 Task: Verify if a file has been modified within the last 7 days and is not empty using an "AND" condition.
Action: Mouse moved to (490, 737)
Screenshot: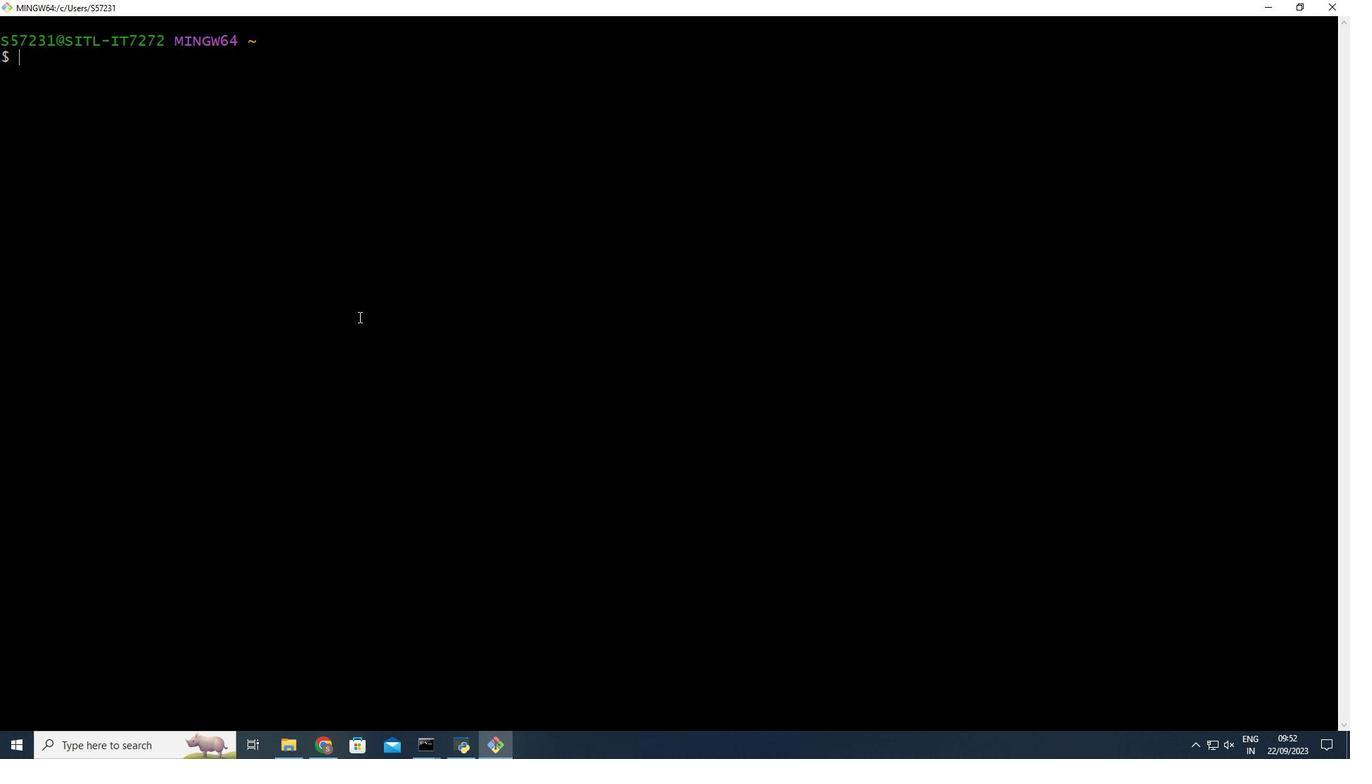 
Action: Mouse pressed left at (490, 737)
Screenshot: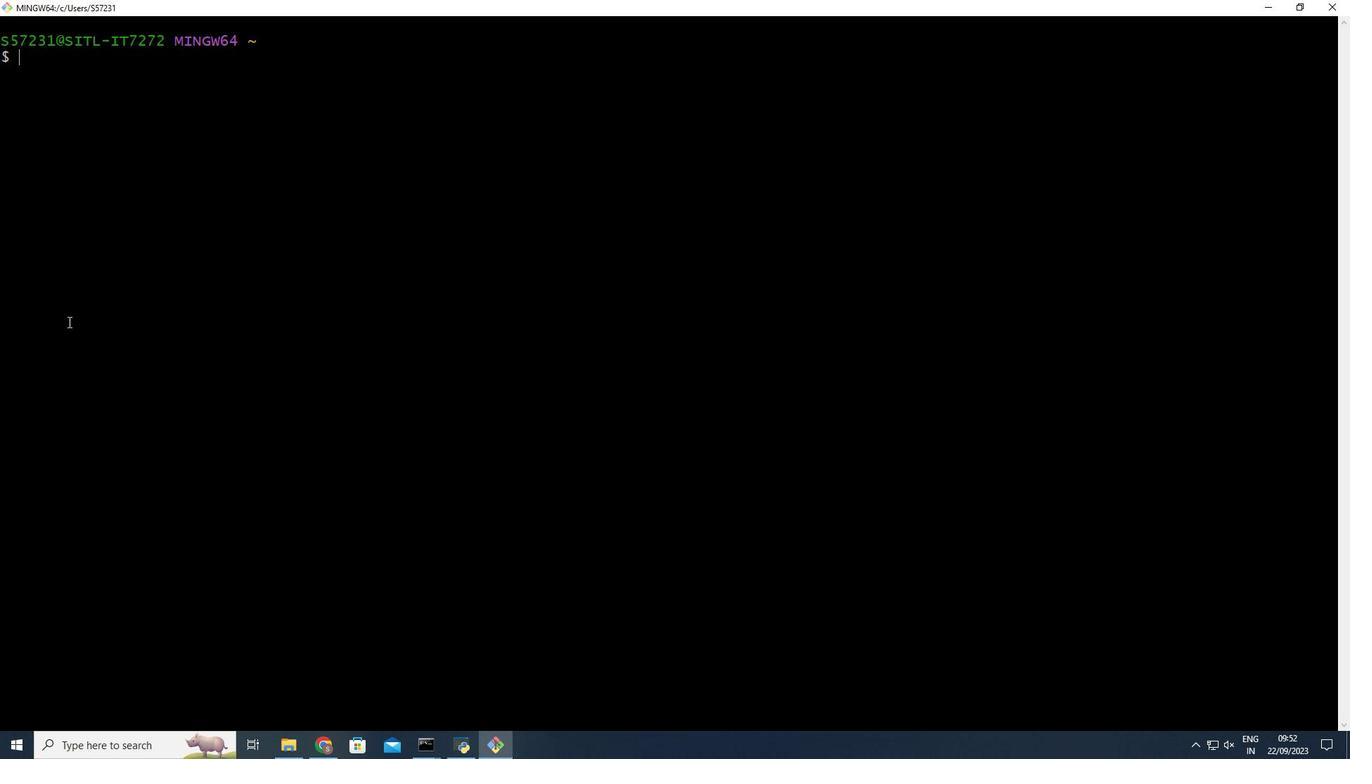 
Action: Mouse moved to (490, 737)
Screenshot: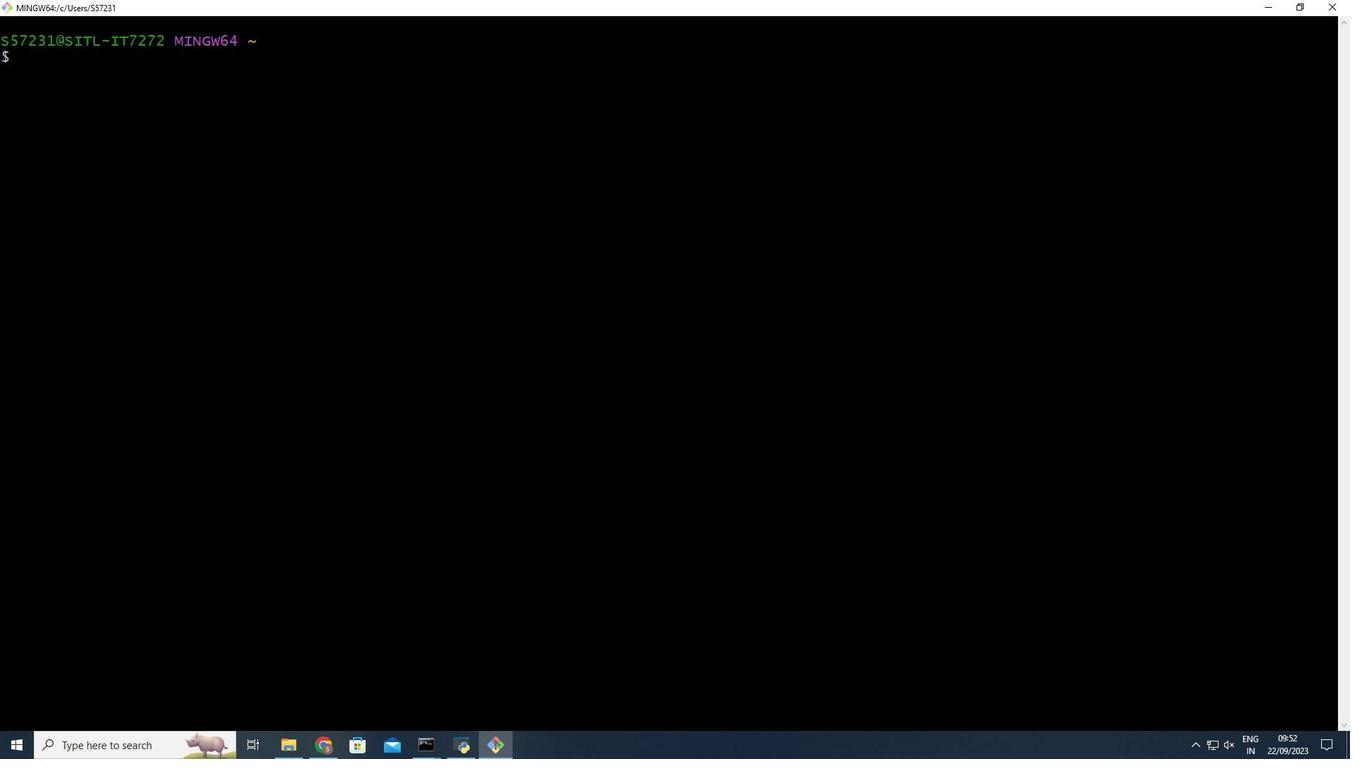 
Action: Key pressed mkdir<Key.space><Key.shift_r>_<Key.backspace>modified<Key.shift_r><Key.shift_r><Key.shift_r><Key.shift_r>_file<Key.shift_r><Key.shift_r><Key.shift_r>_check<Key.enter>cd<Key.space>modified<Key.shift_r><Key.shift_r><Key.shift_r><Key.shift_r>_file<Key.shift_r>_check<Key.enter>ls<Key.enter>touch<Key.backspace>h<Key.space>s<Key.backspace>text.txt<Key.enter>vi<Key.backspace>im<Key.space>text.txt<Key.enter>i<Key.shift_r>"<Key.shift_r><Key.shift_r><Key.shift_r><Key.backspace><Key.shift_r>Hello<Key.space>world<Key.shift_r>!<Key.esc><Key.shift_r>;<Key.shift_r><Key.shift_r>:wq<Key.shift_r>!<Key.enter>touch<Key.space>script.sh<Key.enter>ls<Key.enter>vim<Key.space>script.sh<Key.enter>i<Key.shift_r>#<Key.shift_r><Key.shift_r><Key.shift_r><Key.shift_r><Key.shift_r><Key.shift_r><Key.shift_r><Key.shift_r><Key.shift_r><Key.shift_r><Key.shift_r><Key.shift_r><Key.shift_r><Key.shift_r><Key.shift_r><Key.shift_r>!/bin/bash<Key.enter><Key.backspace><Key.enter><Key.shift_r>#<Key.space><Key.shift_r>Specify<Key.space>the<Key.space>file<Key.space>path<Key.enter><Key.backspace><Key.backspace>file<Key.shift_r>_path=<Key.shift_r>"/c/<Key.shift_r><Key.shift_r><Key.shift_r><Key.shift_r><Key.shift_r><Key.shift_r><Key.shift_r>Users/<Key.shift_r>S57231/modified<Key.shift_r>_file<Key.shift_r><Key.shift_r><Key.shift_r><Key.shift_r>)<Key.backspace><Key.shift_r>_check/tet<Key.backspace>xt.txt<Key.shift_r>"<Key.enter><Key.enter><Key.shift_r>#<Key.space><Key.shift_r>Check<Key.space>if<Key.space>the<Key.space>file<Key.space>exists<Key.enter><Key.backspace><Key.backspace>if<Key.space>[<Key.space>-f<Key.space><Key.shift_r>"<Key.shift_r>$file<Key.shift_r><Key.shift_r><Key.shift_r>_path<Key.shift_r>"<Key.space>];<Key.space>then<Key.enter><Key.shift_r>#<Key.space>get<Key.space>the<Key.space>last<Key.space>modification<Key.space>time<Key.space>of<Key.space>the<Key.space>file<Key.space>in<Key.space>seconds<Key.space>since<Key.space>the<Key.space>epoch<Key.enter><Key.backspace><Key.backspace>last<Key.shift_r>_modified=<Key.shift_r>$<Key.shift_r>(date<Key.space>-r<Key.space><Key.shift_r>"<Key.shift_r>$file<Key.shift_r><Key.shift_r>_path<Key.shift_r>"<Key.space>+<Key.shift_r>%s<Key.shift_r>)<Key.enter><Key.enter><Key.shift_r>#<Key.space>get<Key.space>the<Key.space>current<Key.space>time<Key.space>in<Key.space>seconds<Key.space>sine<Key.backspace>ce<Key.space>th<Key.space><Key.backspace>e<Key.space>epoch<Key.enter><Key.backspace><Key.backspace>
Screenshot: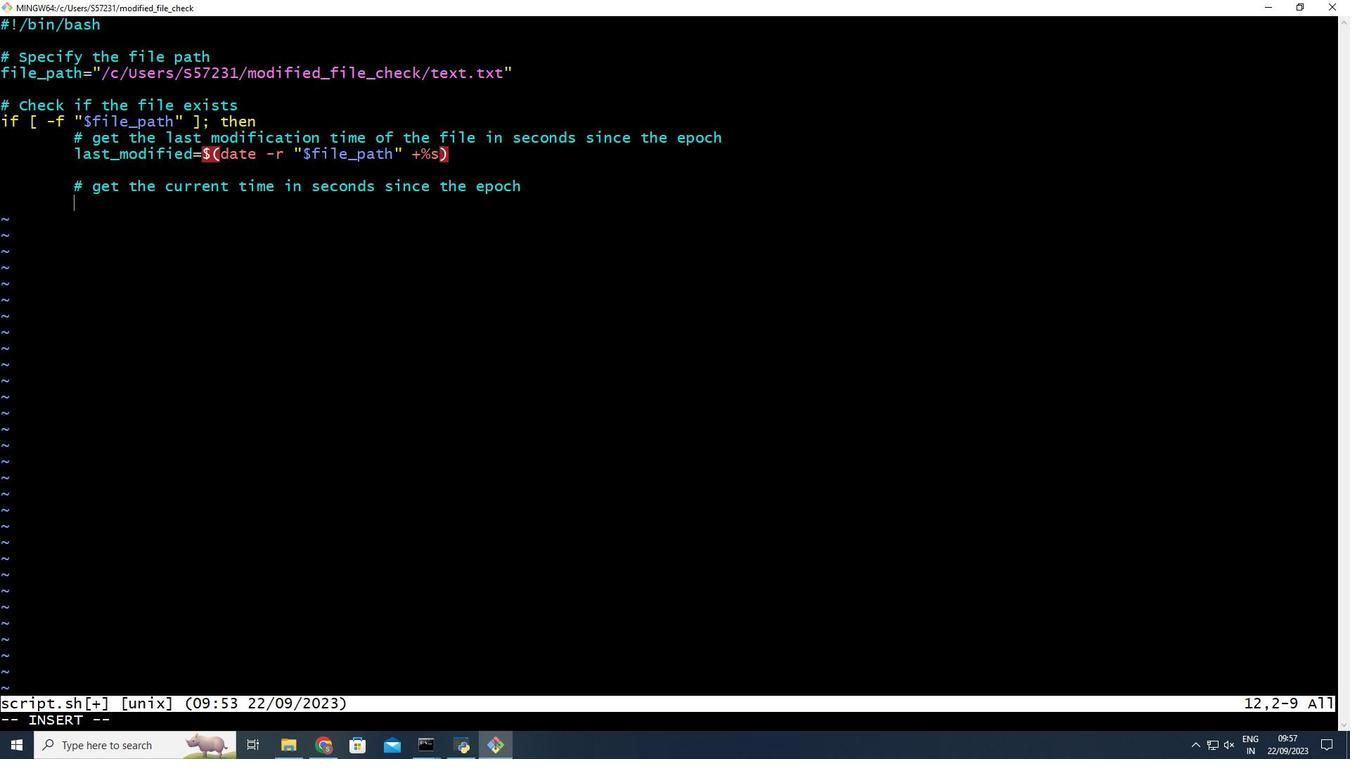 
Action: Mouse scrolled (490, 737) with delta (0, 0)
Screenshot: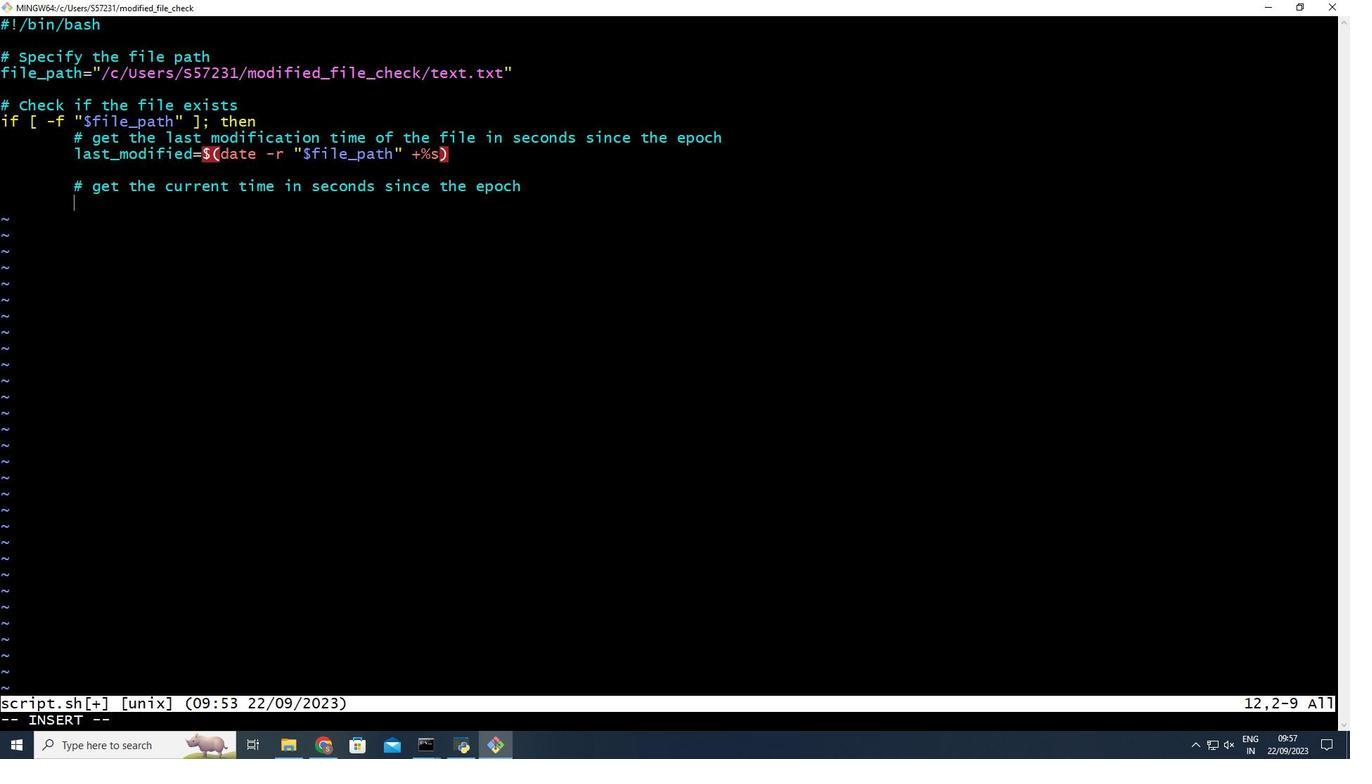 
Action: Mouse scrolled (490, 737) with delta (0, 0)
Screenshot: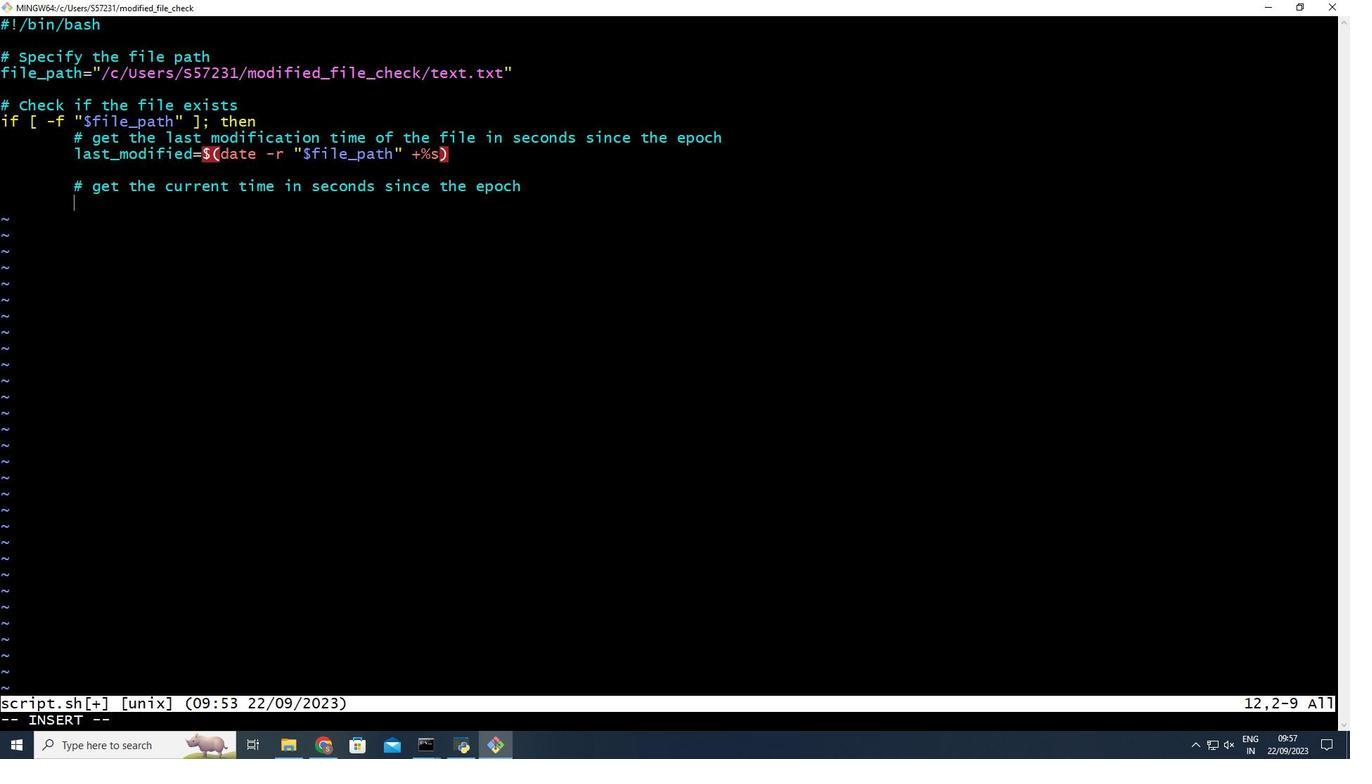 
Action: Mouse scrolled (490, 737) with delta (0, 0)
Screenshot: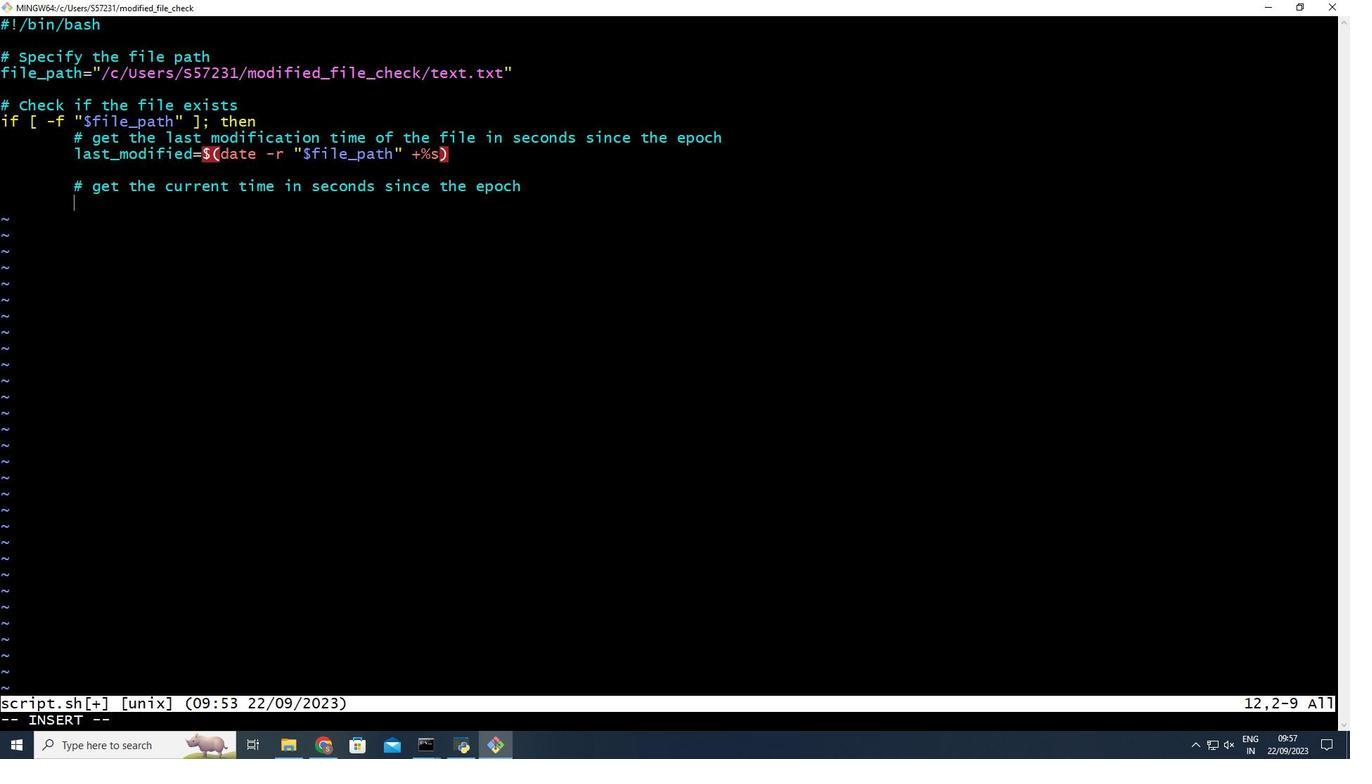 
Action: Mouse scrolled (490, 737) with delta (0, 0)
Screenshot: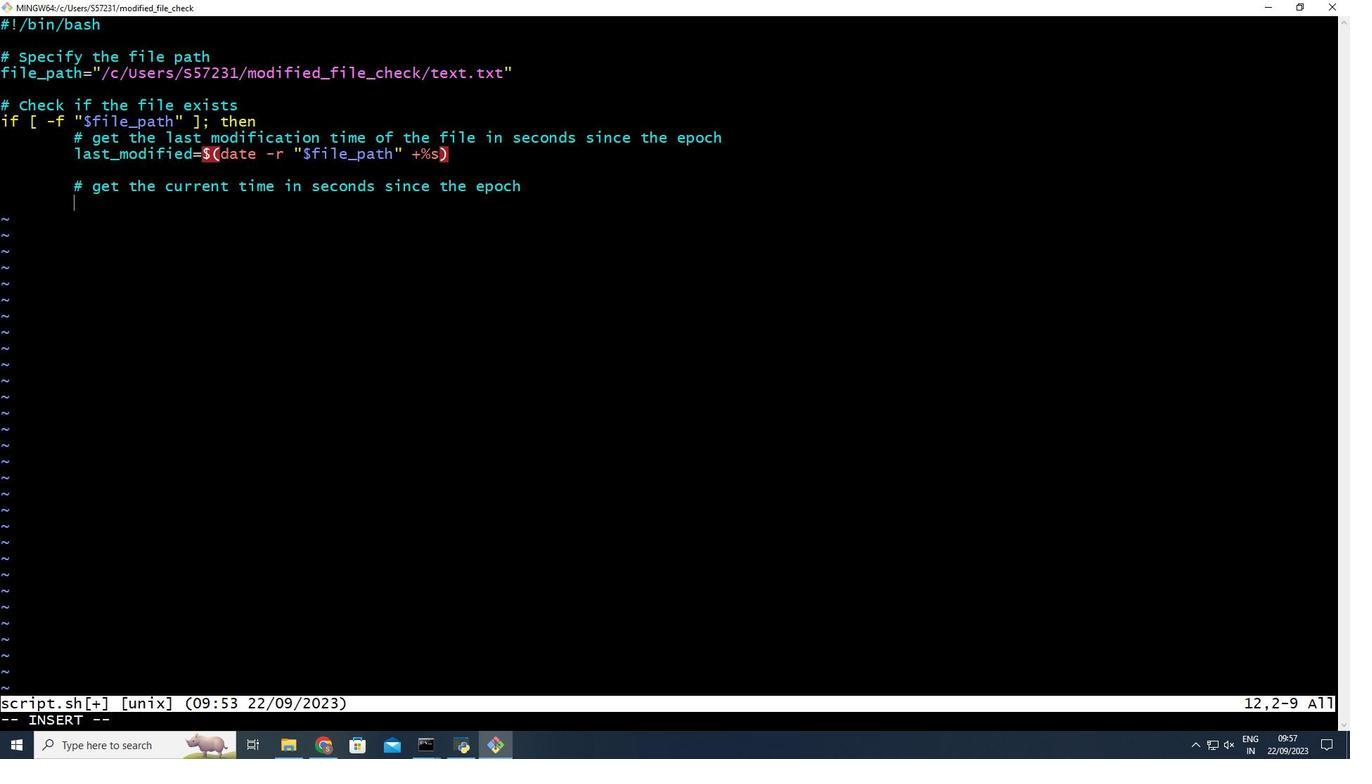 
Action: Key pressed current<Key.shift_r>_time=<Key.shift_r>$<Key.shift_r>(date<Key.space>+<Key.shift_r>%s<Key.shift_r>)<Key.enter><Key.enter><Key.shift_r>#<Key.space>calculate<Key.space>the<Key.space>time<Key.space>difference<Key.space>in<Key.space>second<Key.enter><Key.backspace>s<Key.backspace><Key.backspace><Key.backspace>s<Key.backspace><Key.backspace><Key.backspace>s<Key.backspace>ds<Key.enter><Key.backspace><Key.backspace>time<Key.shift_r><Key.shift_r><Key.shift_r>_diff=<Key.shift_r>$<Key.shift_r><Key.shift_r><Key.shift_r>((current<Key.shift_r><Key.shift_r><Key.shift_r>_time<Key.space>-<Key.space>last-<Key.backspace><Key.shift_r>_modified<Key.shift_r>)<Key.shift_r>)<Key.enter><Key.enter><Key.shift_r>#<Key.space>dei<Key.backspace>fie<Key.space>the<Key.space>maximum<Key.space>allowed<Key.space>age<Key.space>in<Key.space>seconds<Key.space><Key.shift_r>(7<Key.space>days<Key.shift_r>)<Key.enter><Key.backspace><Key.backspace>max<Key.shift_r><Key.shift_r>_age=<Key.shift_r><Key.shift_r><Key.shift_r><Key.shift_r><Key.shift_r><Key.shift_r><Key.shift_r><Key.shift_r><Key.shift_r><Key.shift_r><Key.shift_r><Key.shift_r><Key.shift_r><Key.shift_r><Key.shift_r><Key.shift_r>$<Key.shift_r>((7<Key.space><Key.shift_r>*<Key.space>24<Key.shift_r><Key.shift_r><Key.shift_r><Key.shift_r><Key.shift_r><Key.shift_r><Key.shift_r><Key.shift_r><Key.space><Key.shift_r>*<Key.space>69<Key.space><Key.shift_r>*<Key.backspace><Key.backspace><Key.backspace>0<Key.space><Key.shift_r>*<Key.space>69<Key.backspace>0<Key.shift_r>)<Key.shift_r>)<Key.space>3<Key.backspace><Key.shift_r>#<Key.space>7days<Key.shift_r>*24h<Key.backspace><Key.space>hous/day<Key.space><Key.backspace><Key.shift_r>*
Screenshot: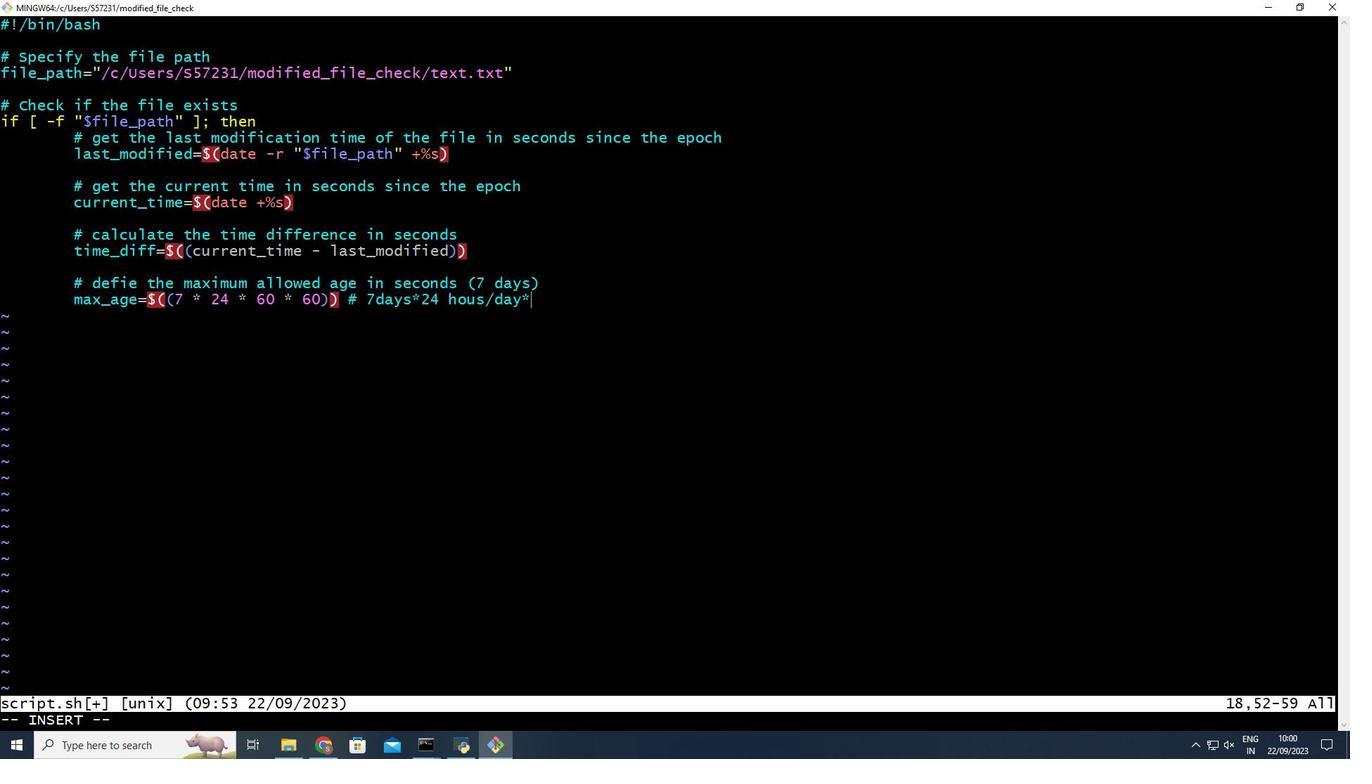 
Action: Mouse moved to (490, 737)
Screenshot: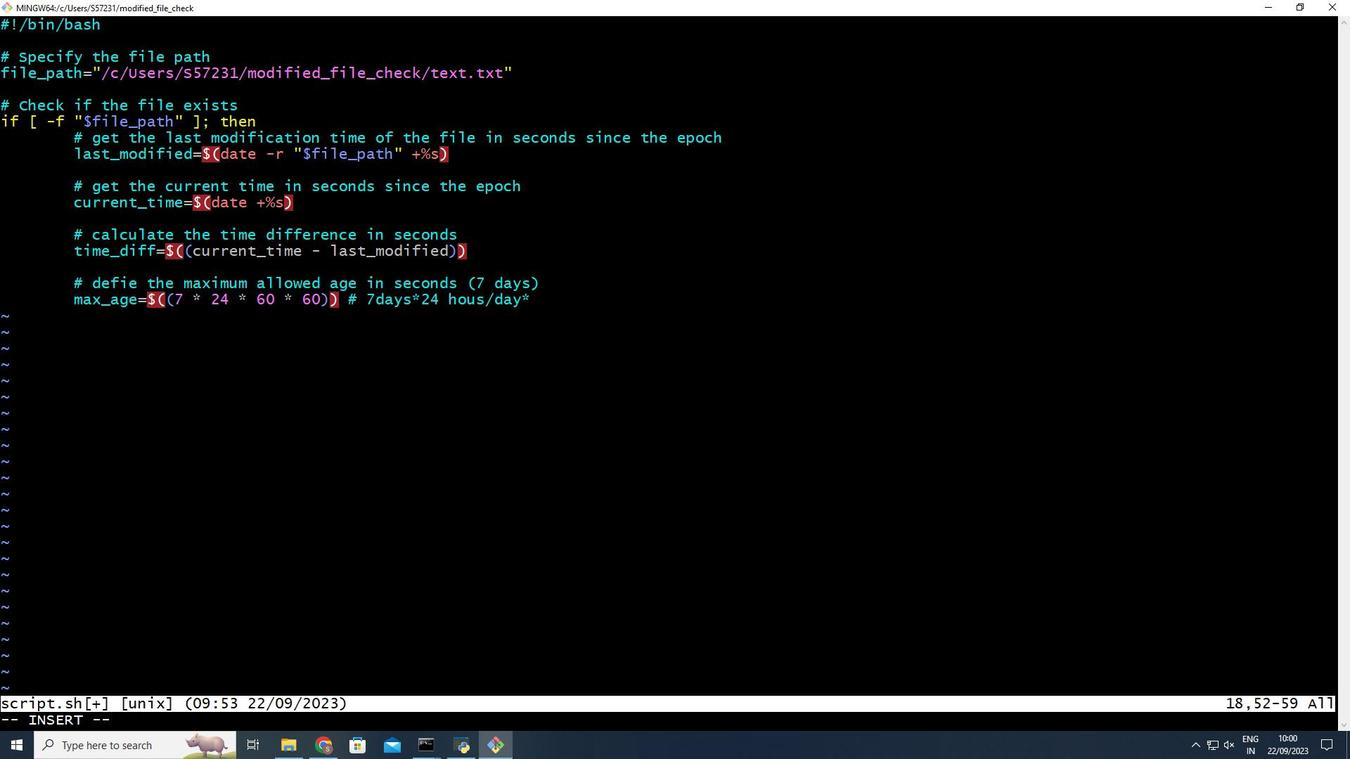 
Action: Key pressed 60<Key.space>minutes/hour<Key.space><Key.backspace><Key.shift_r><Key.shift_r><Key.shift_r><Key.shift_r><Key.shift_r><Key.shift_r><Key.shift_r><Key.shift_r>*
Screenshot: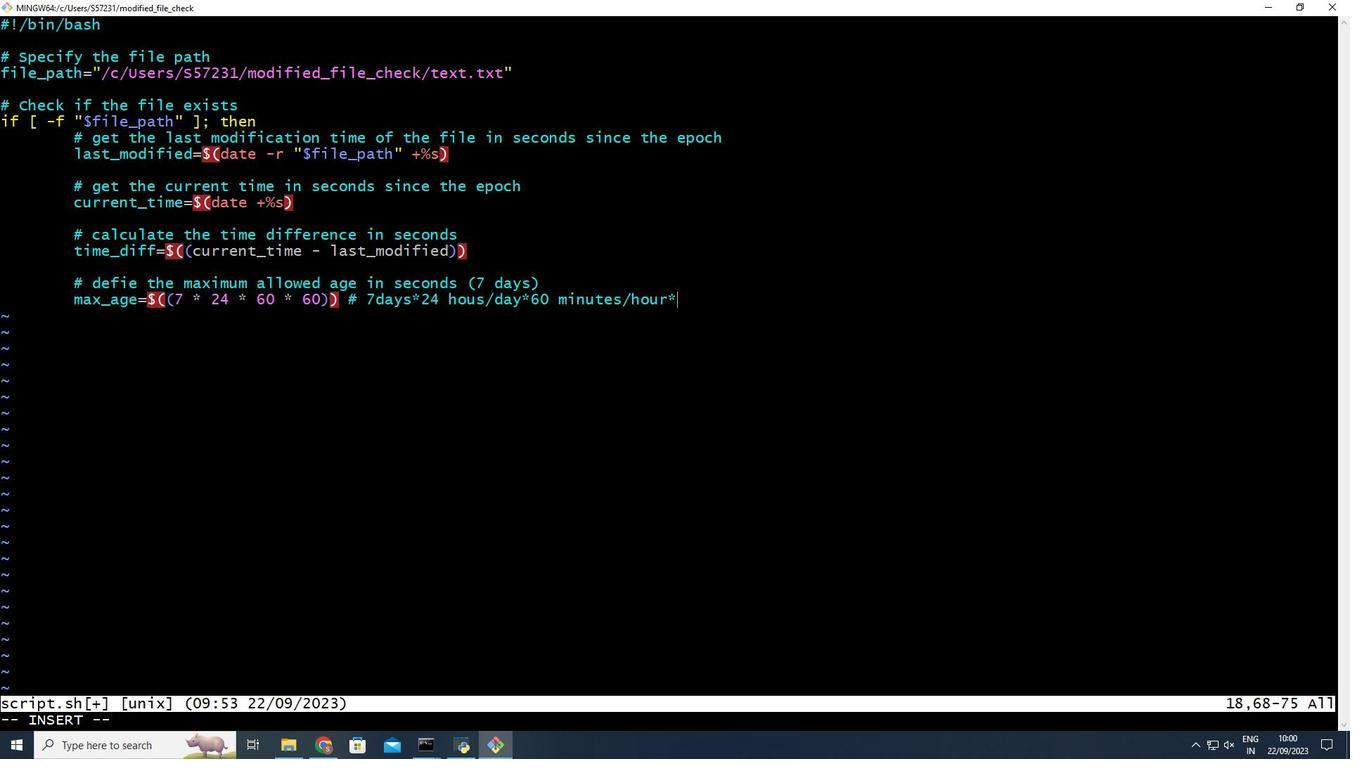 
Action: Mouse moved to (490, 737)
Screenshot: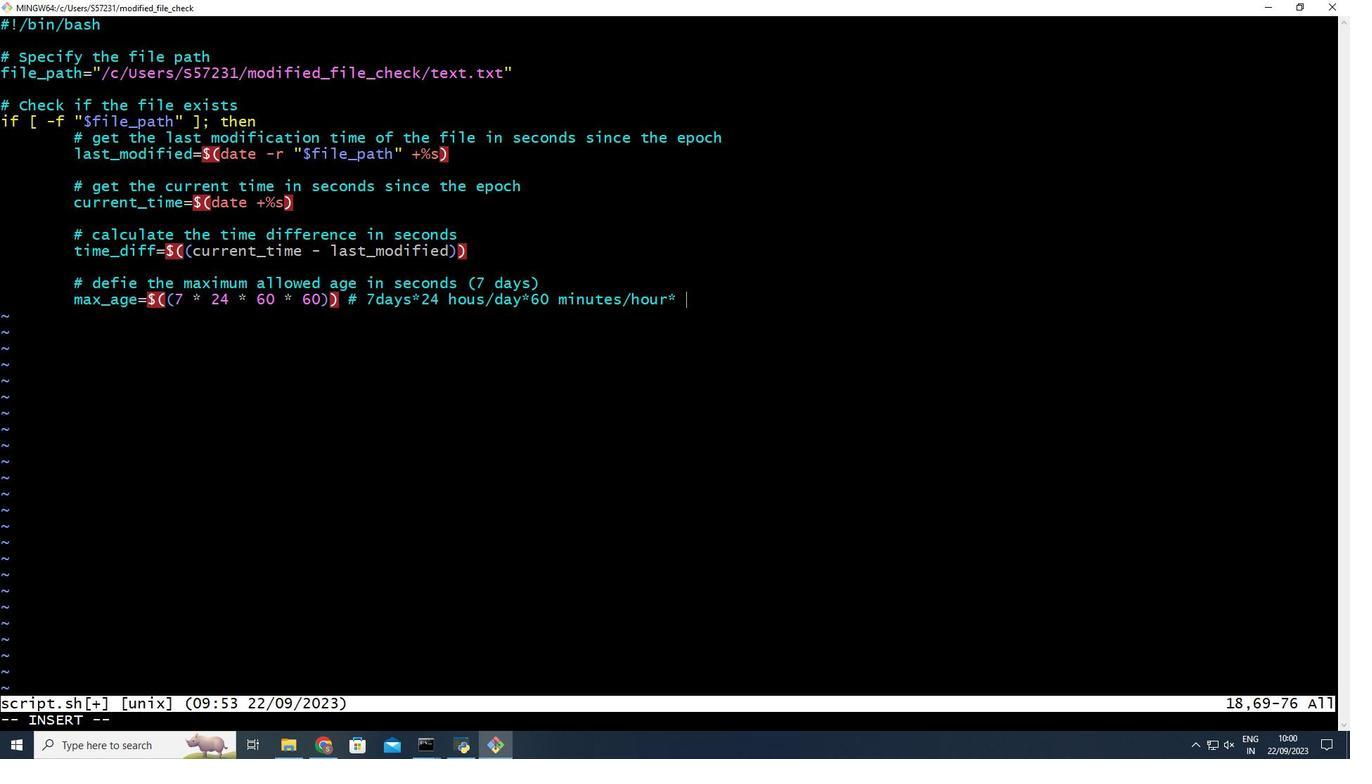 
Action: Key pressed <Key.space>
Screenshot: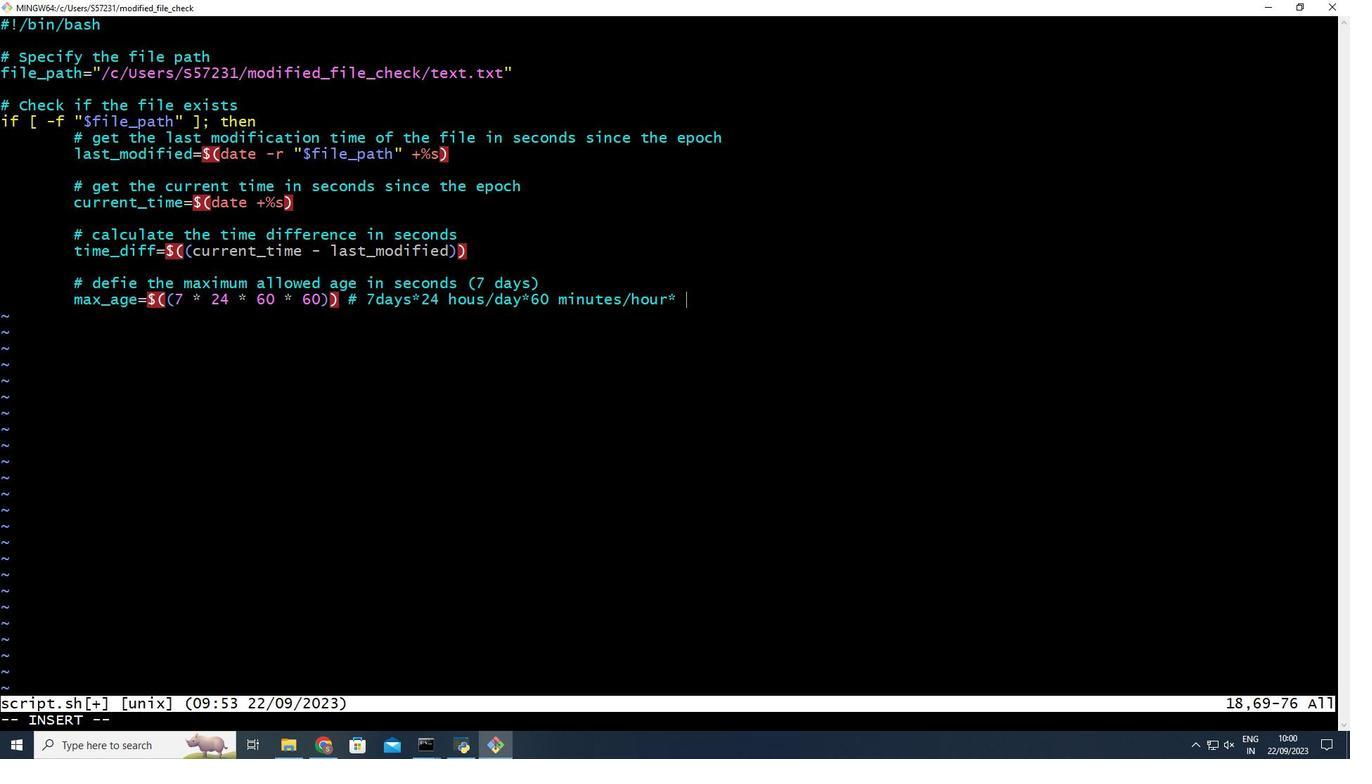 
Action: Mouse moved to (490, 737)
Screenshot: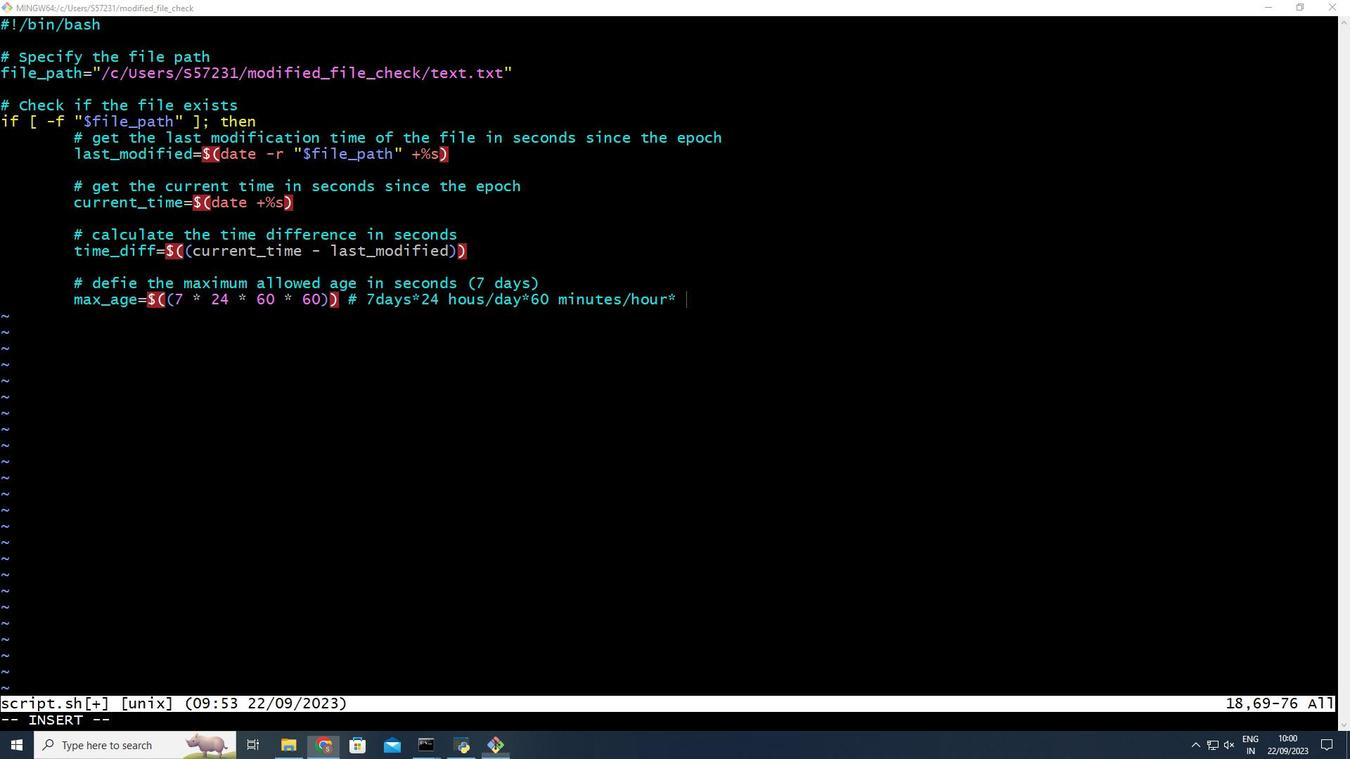 
Action: Mouse pressed left at (490, 737)
Screenshot: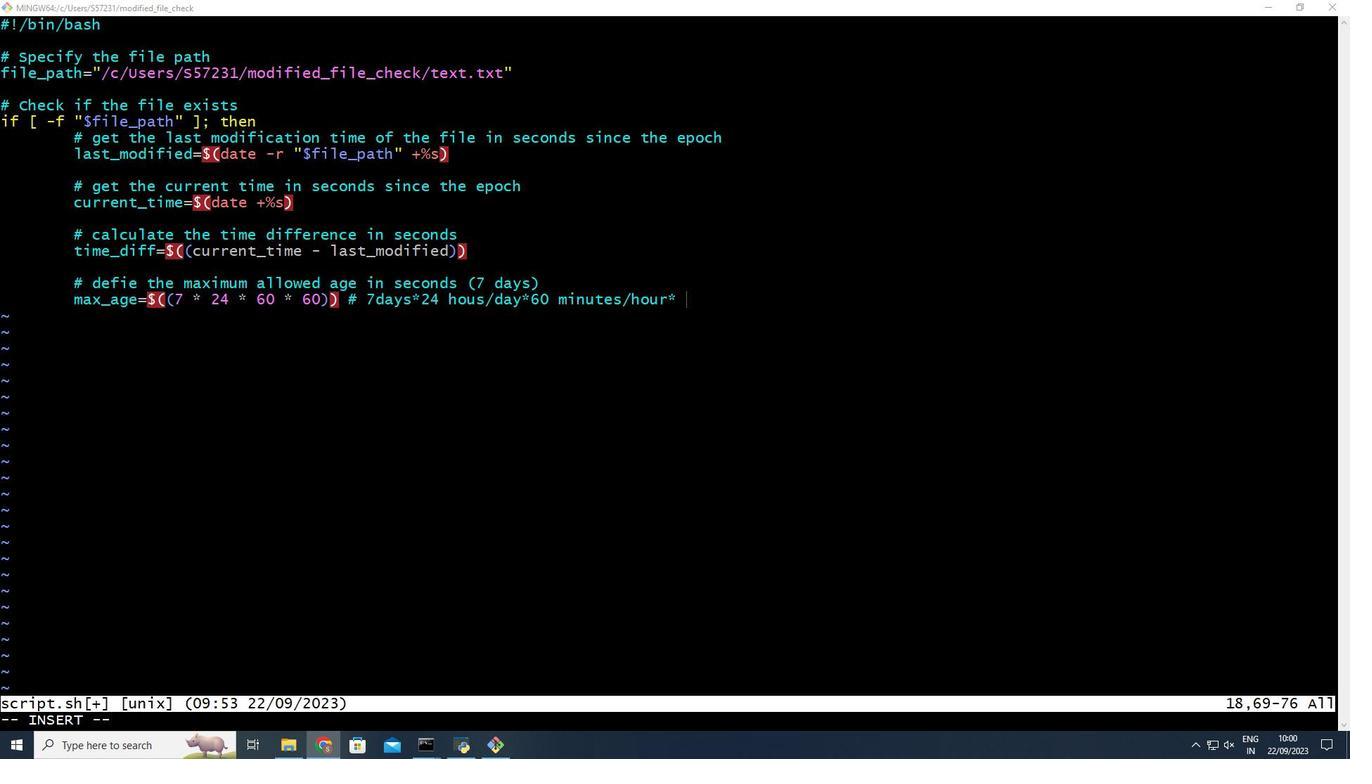 
Action: Mouse moved to (490, 737)
Screenshot: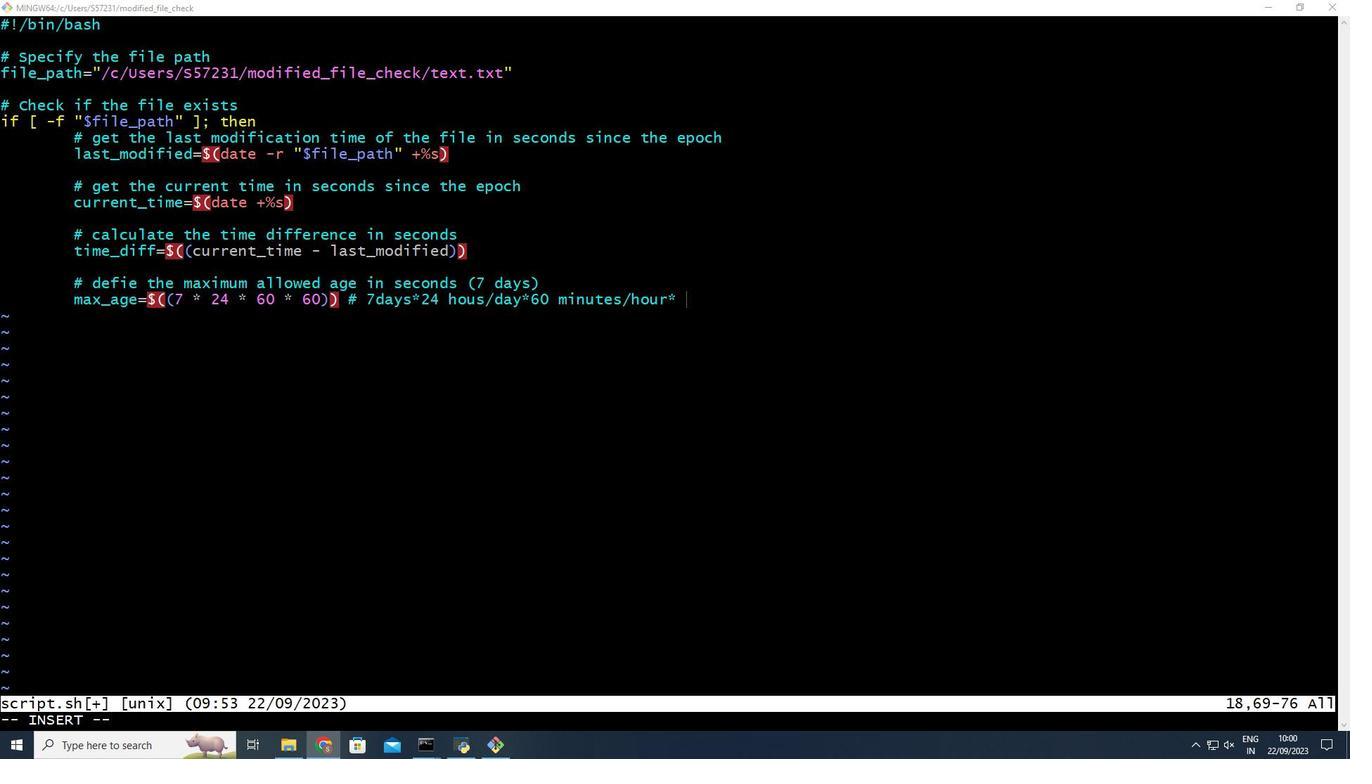 
Action: Mouse pressed left at (490, 737)
Screenshot: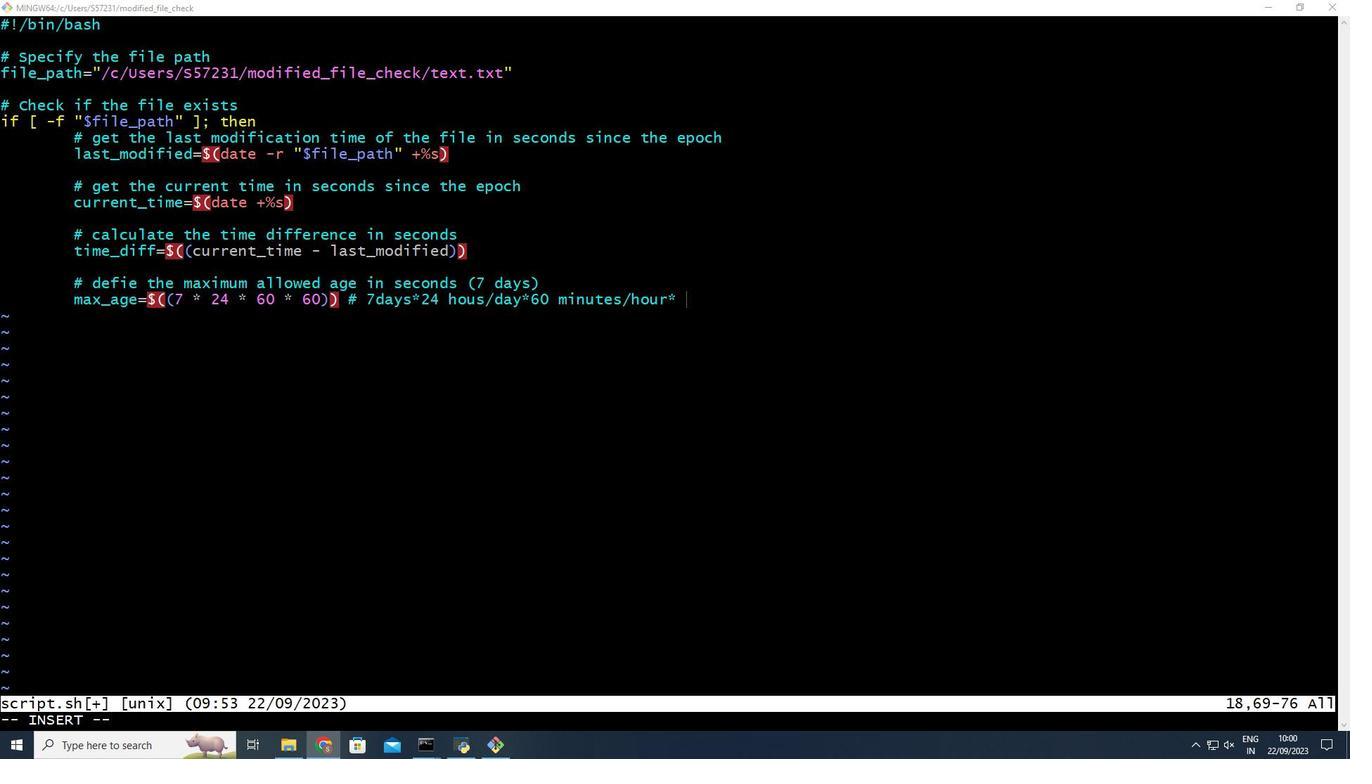 
Action: Mouse moved to (490, 737)
Screenshot: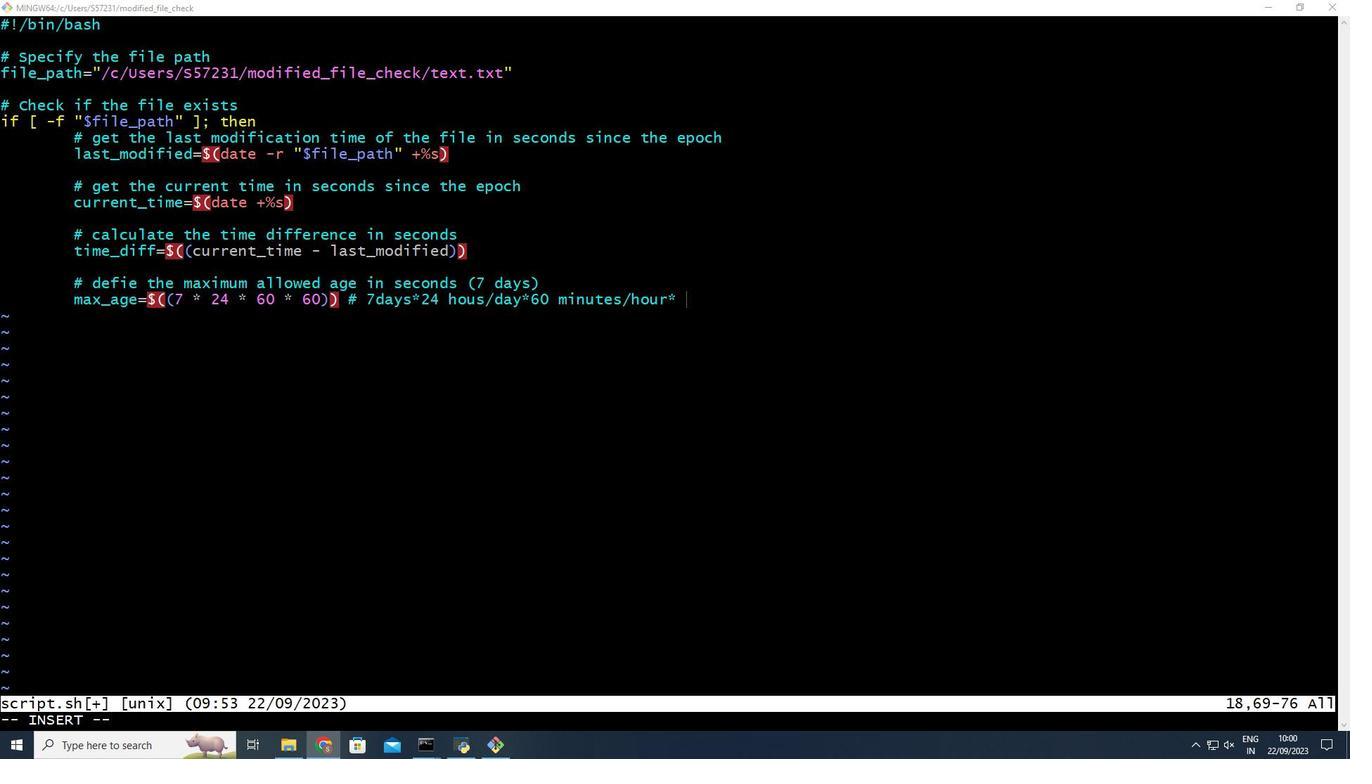 
Action: Mouse pressed left at (490, 737)
Screenshot: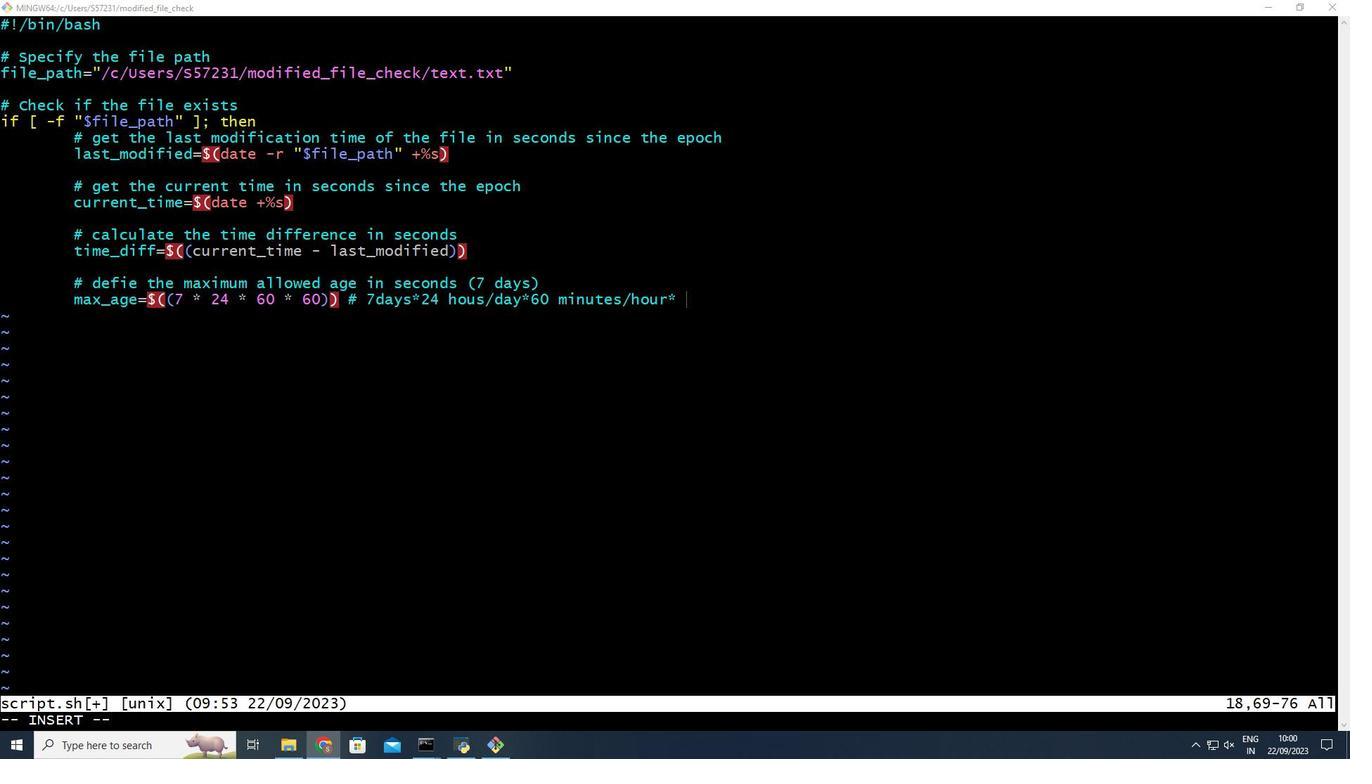 
Action: Mouse moved to (490, 737)
Screenshot: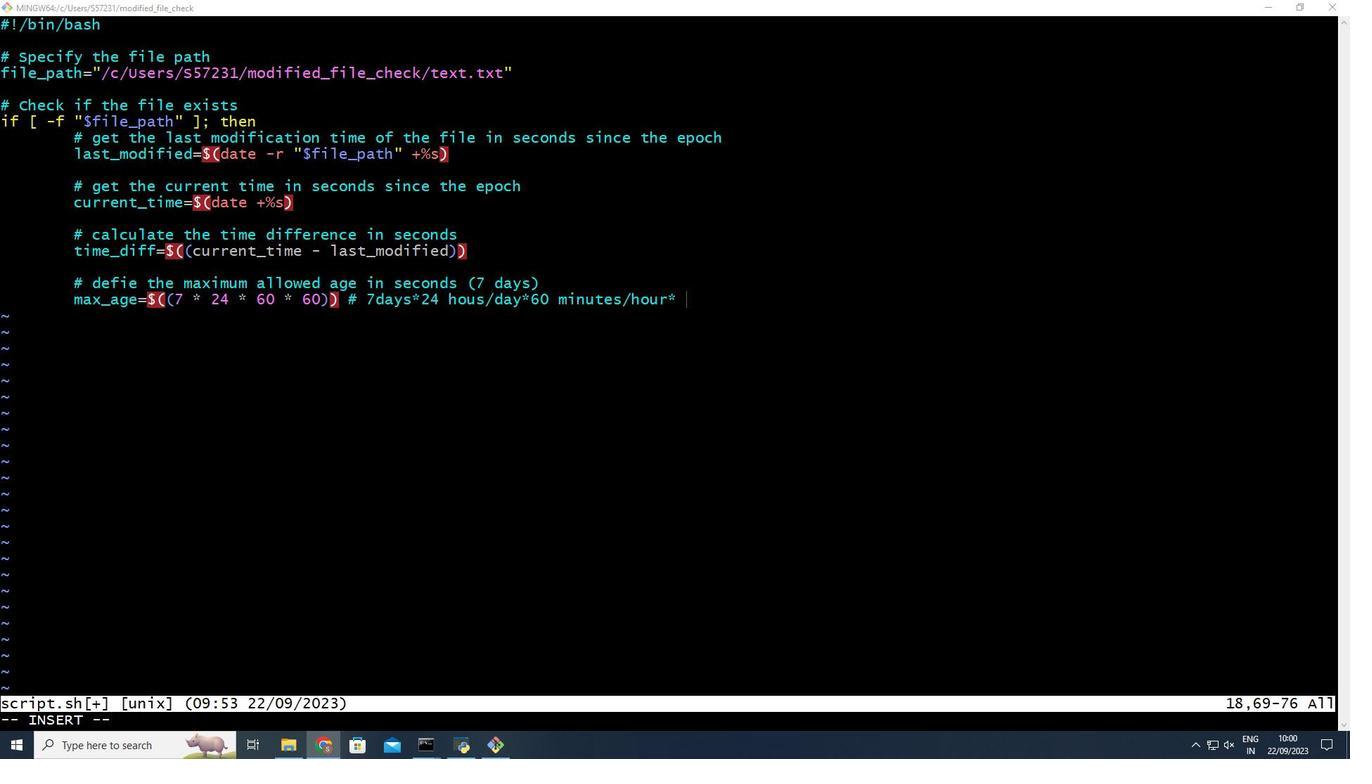 
Action: Mouse scrolled (490, 737) with delta (0, 0)
Screenshot: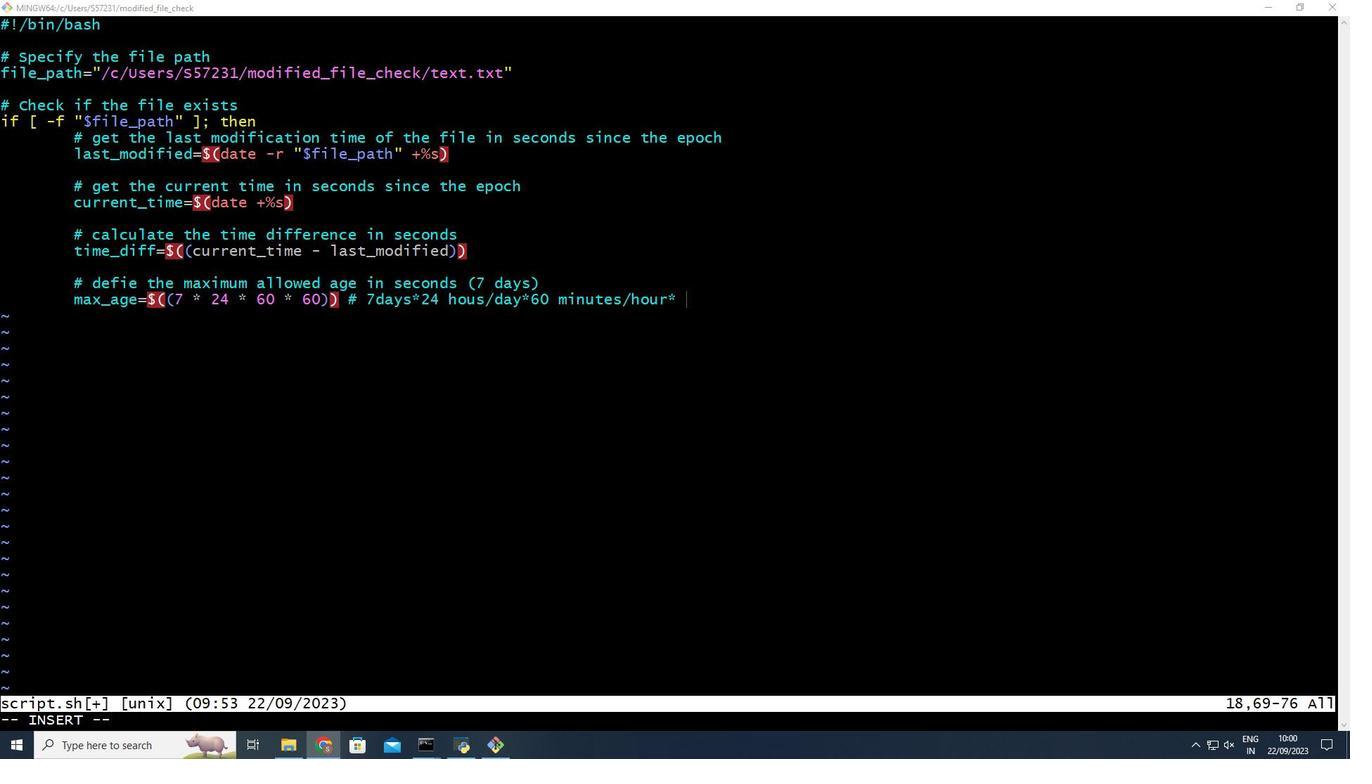
Action: Mouse moved to (490, 737)
Screenshot: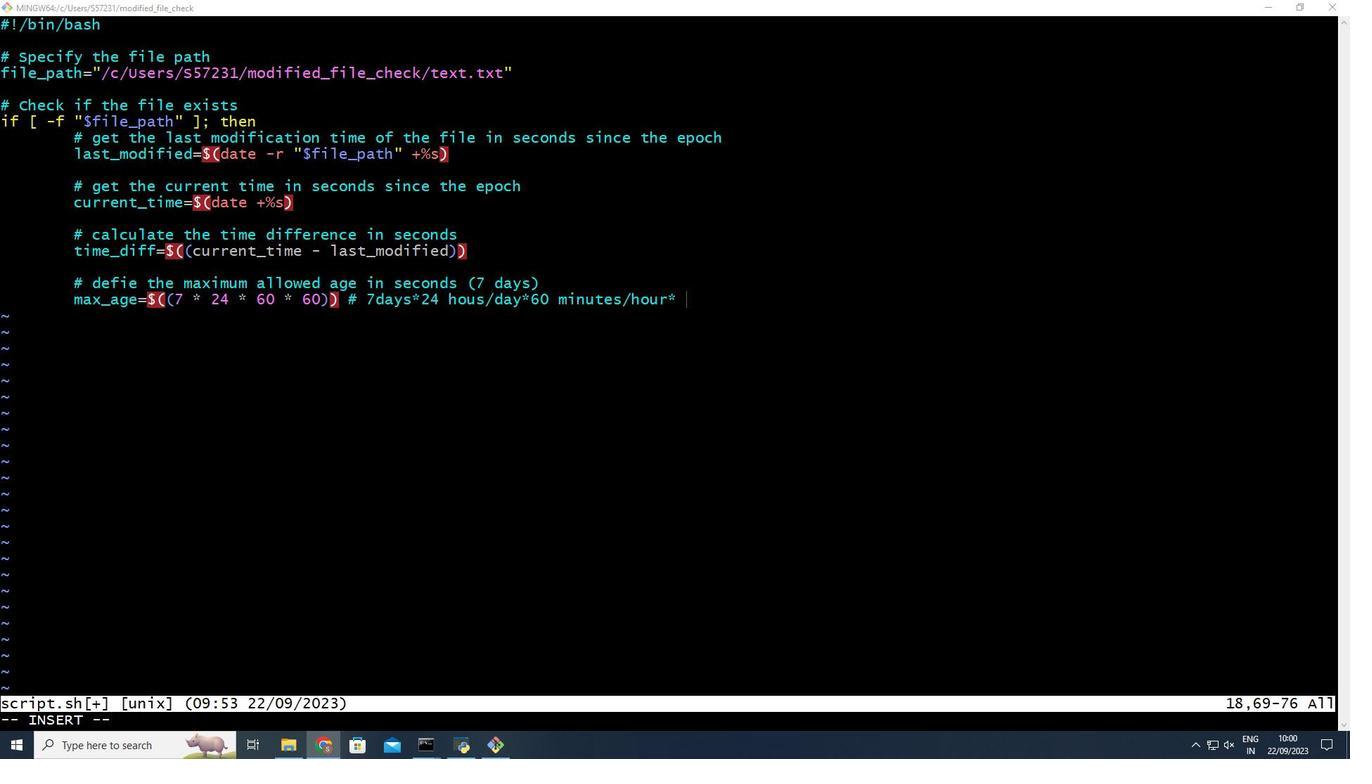 
Action: Mouse scrolled (490, 737) with delta (0, 0)
Screenshot: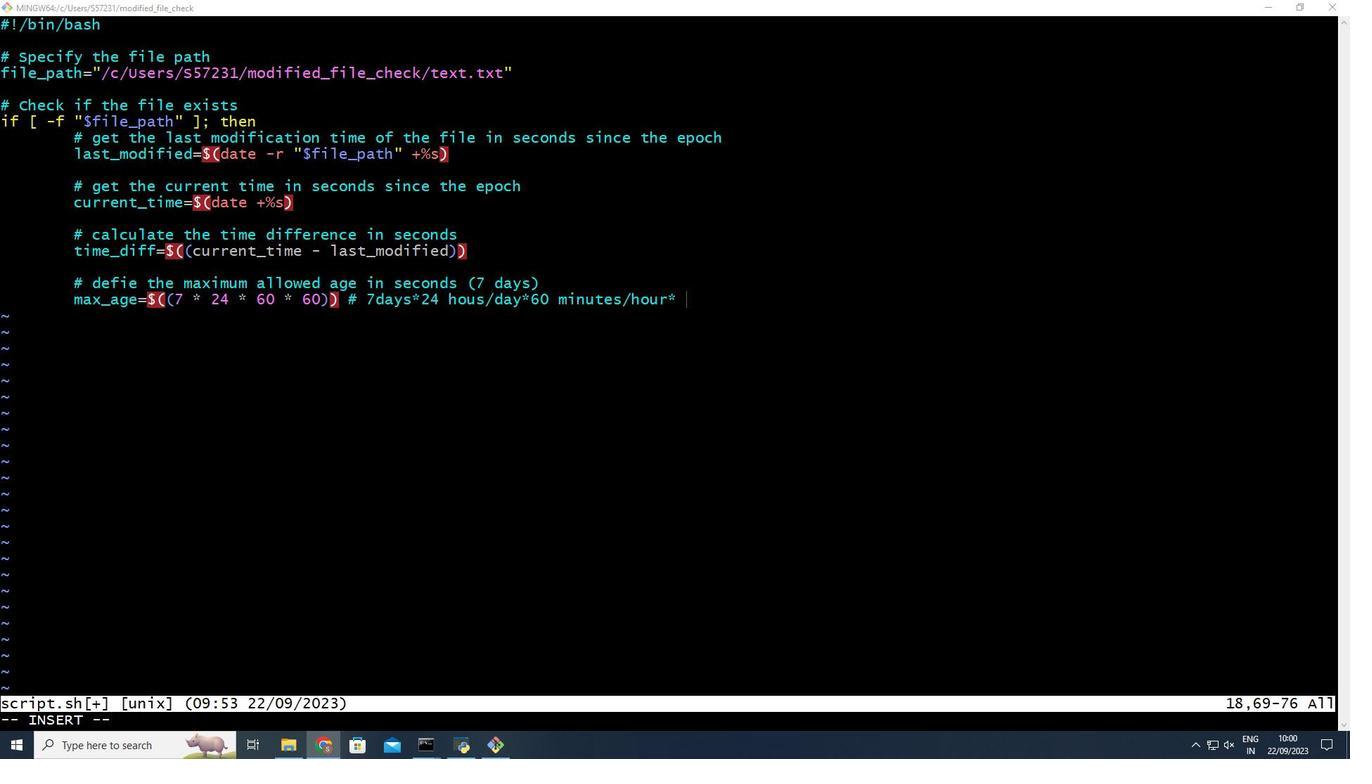 
Action: Mouse moved to (490, 737)
Screenshot: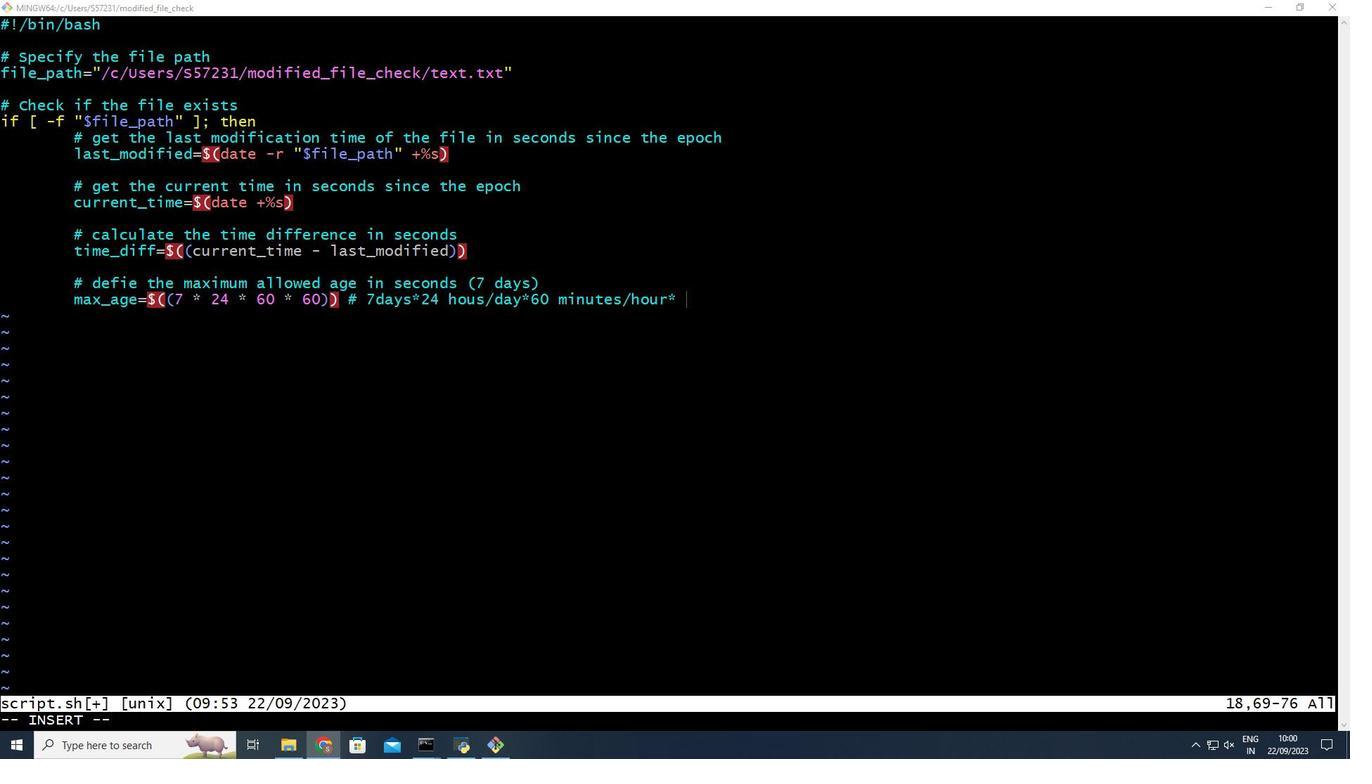 
Action: Mouse pressed left at (490, 737)
Screenshot: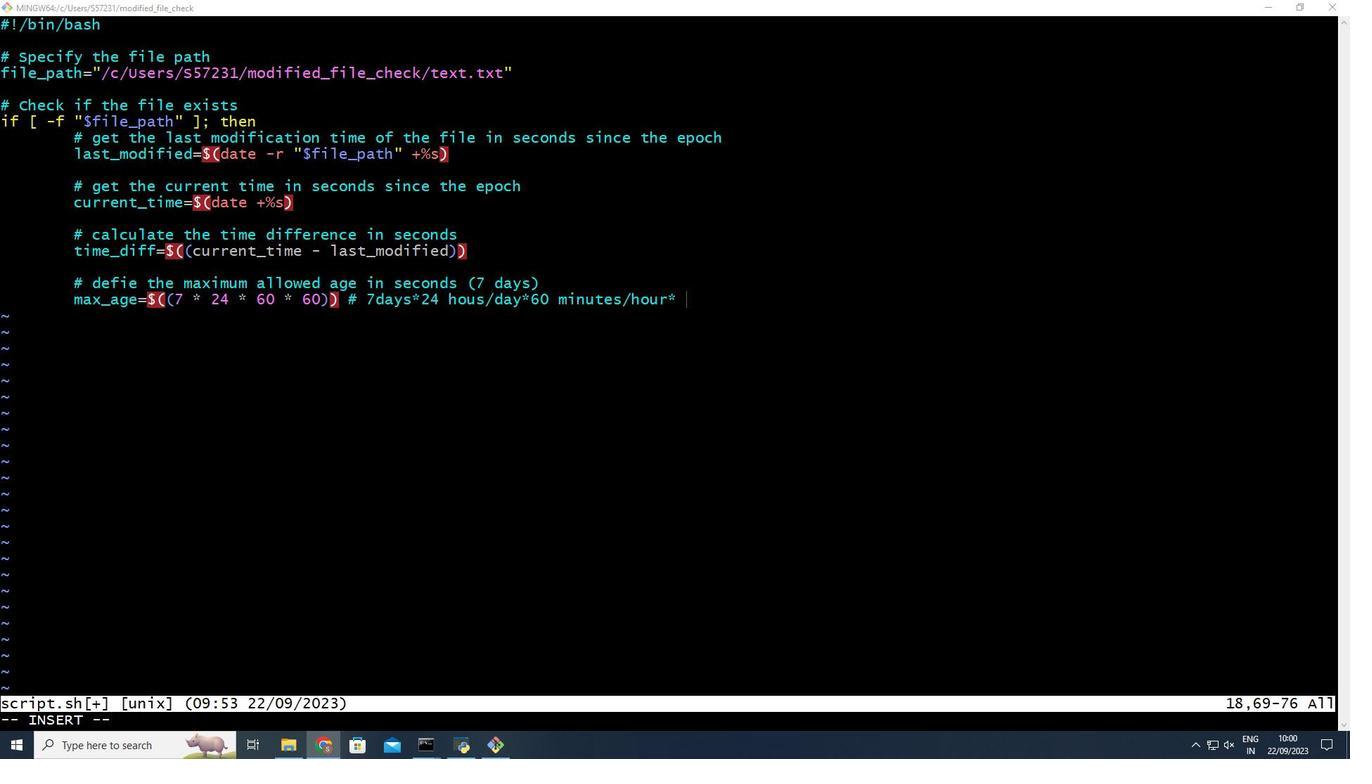 
Action: Mouse moved to (490, 737)
Screenshot: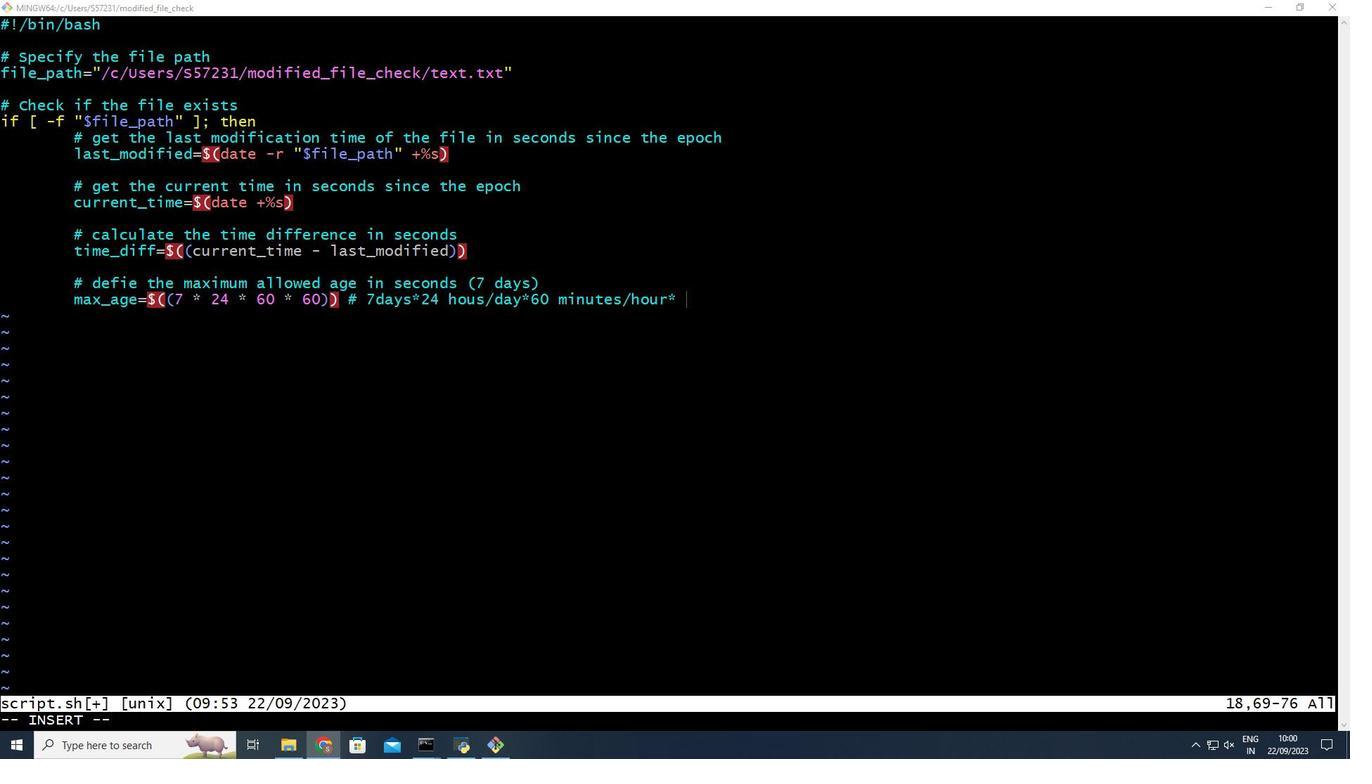
Action: Mouse scrolled (490, 737) with delta (0, 0)
Screenshot: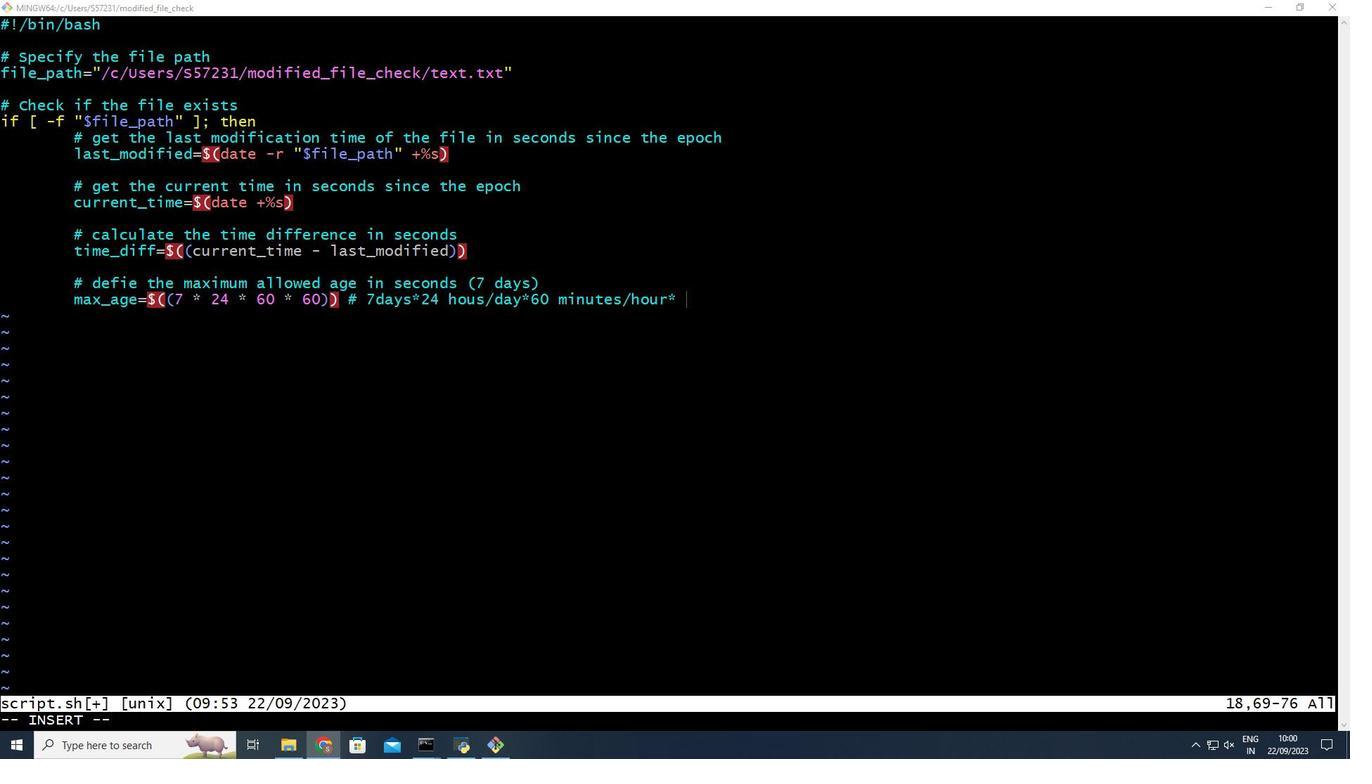 
Action: Mouse scrolled (490, 737) with delta (0, 0)
Screenshot: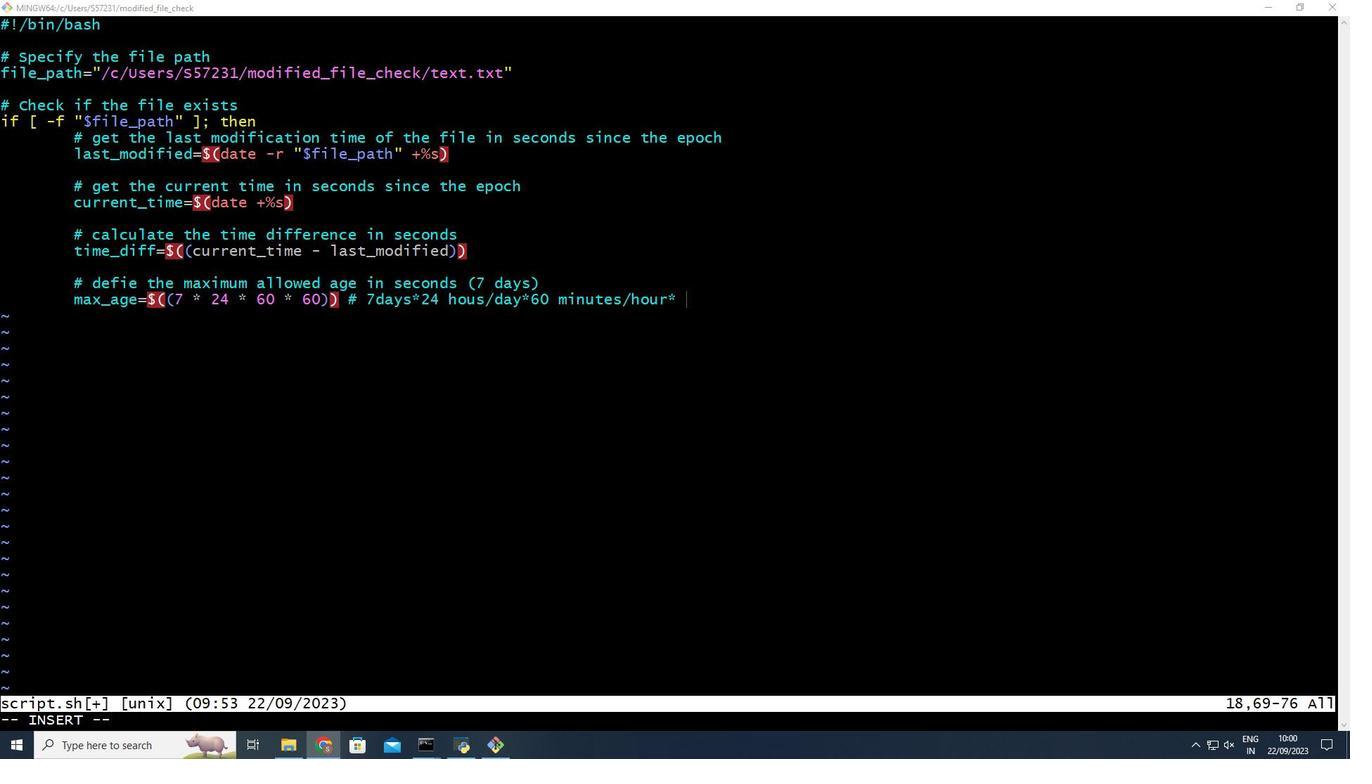 
Action: Mouse moved to (490, 737)
Screenshot: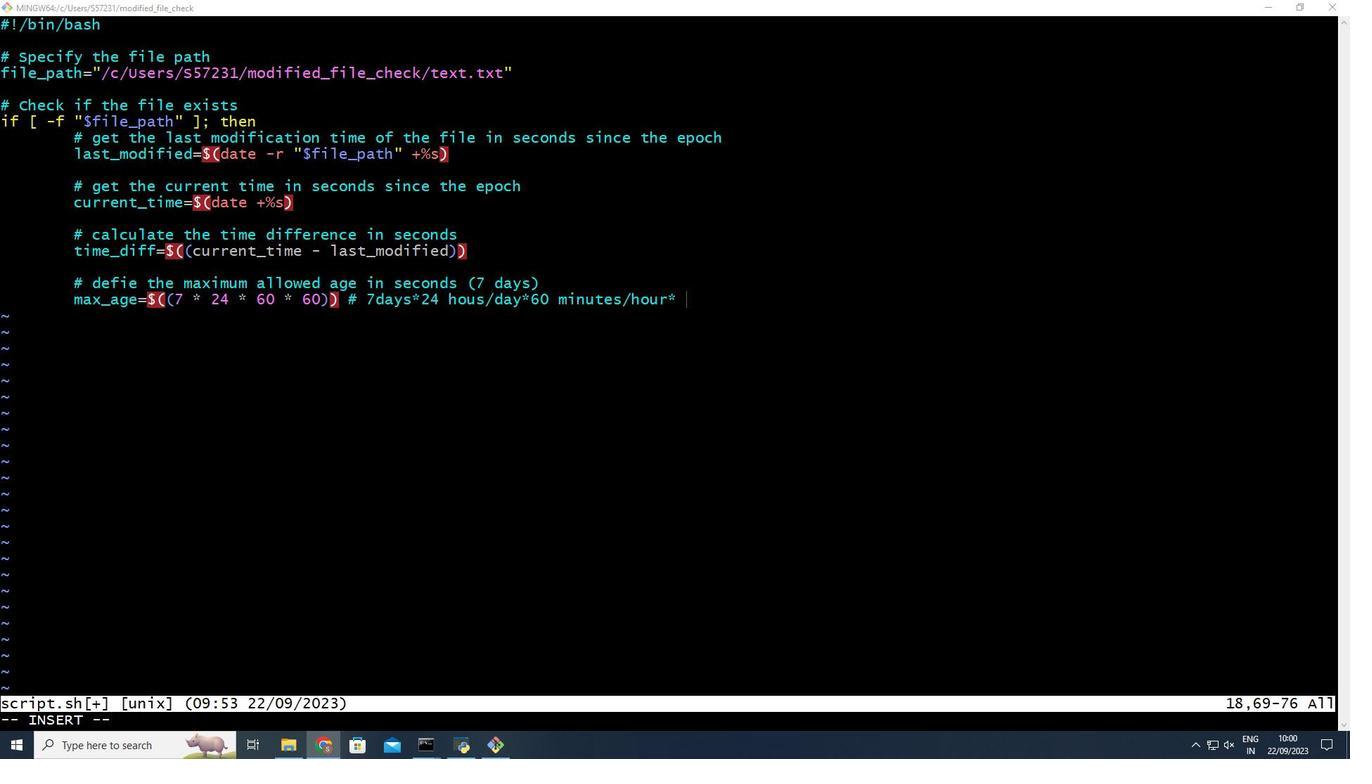 
Action: Mouse scrolled (490, 737) with delta (0, 0)
Screenshot: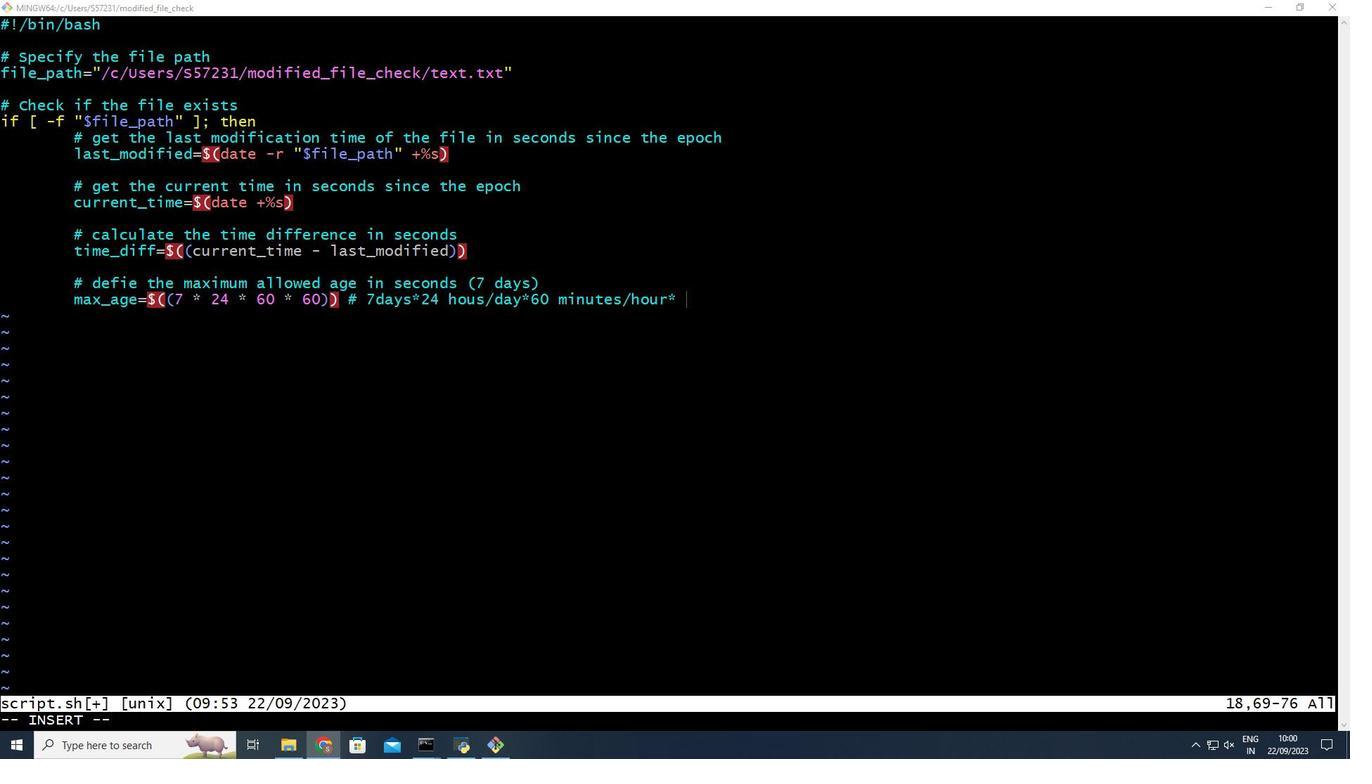 
Action: Mouse scrolled (490, 737) with delta (0, 0)
Screenshot: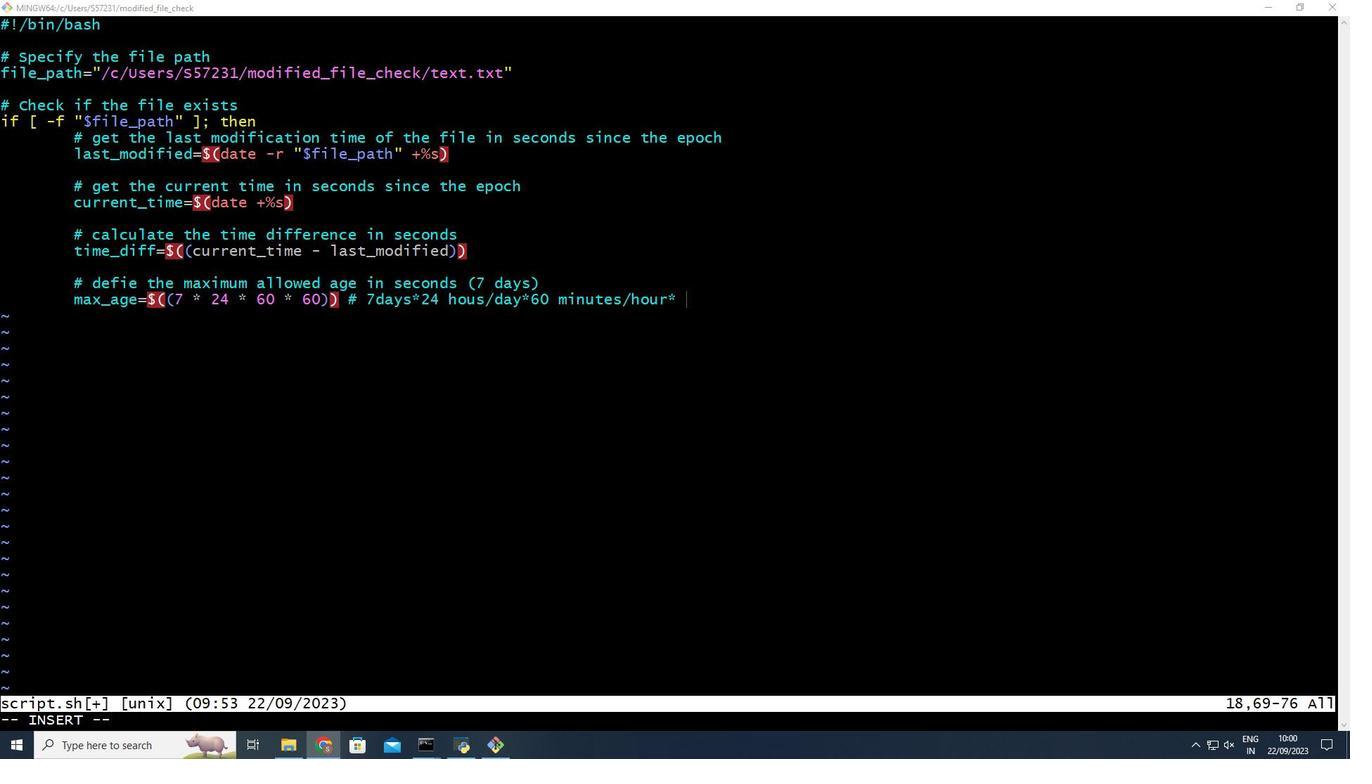 
Action: Mouse moved to (490, 737)
Screenshot: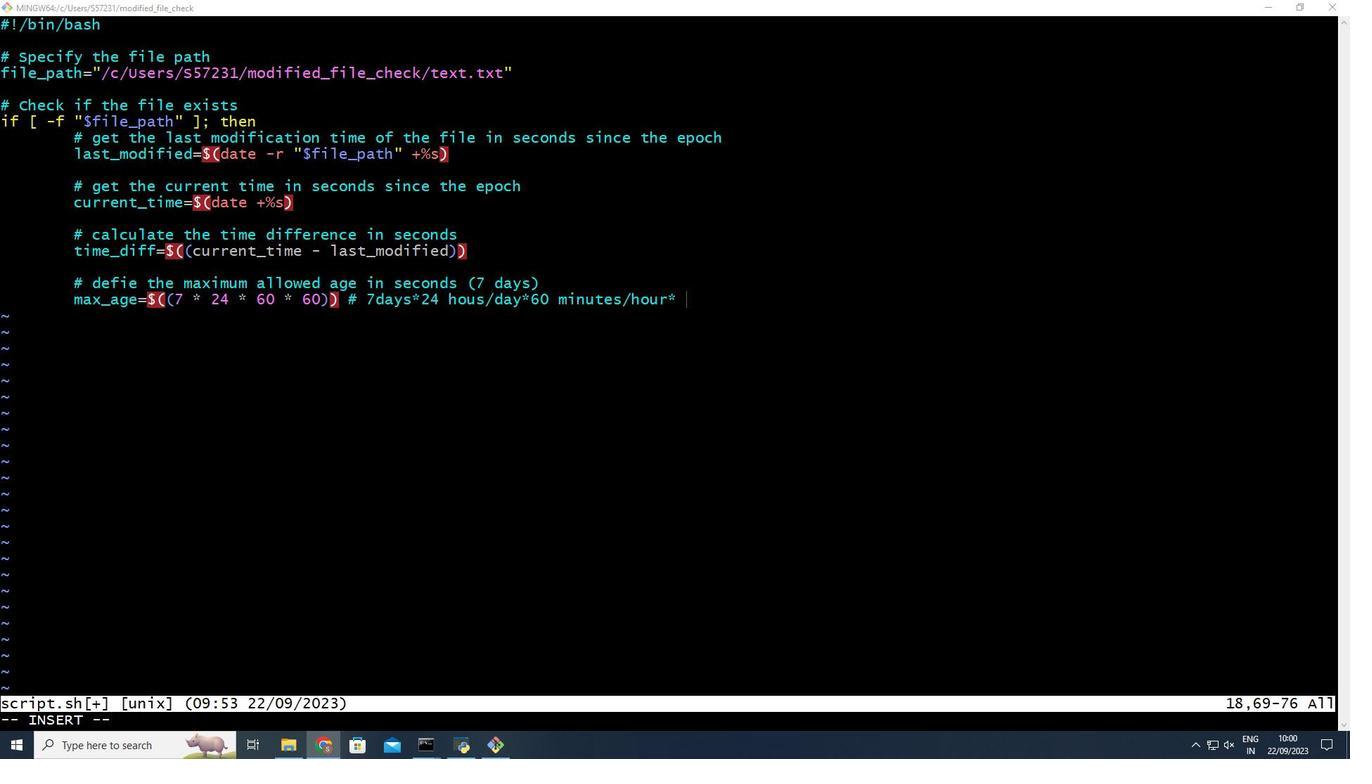 
Action: Mouse pressed left at (490, 737)
Screenshot: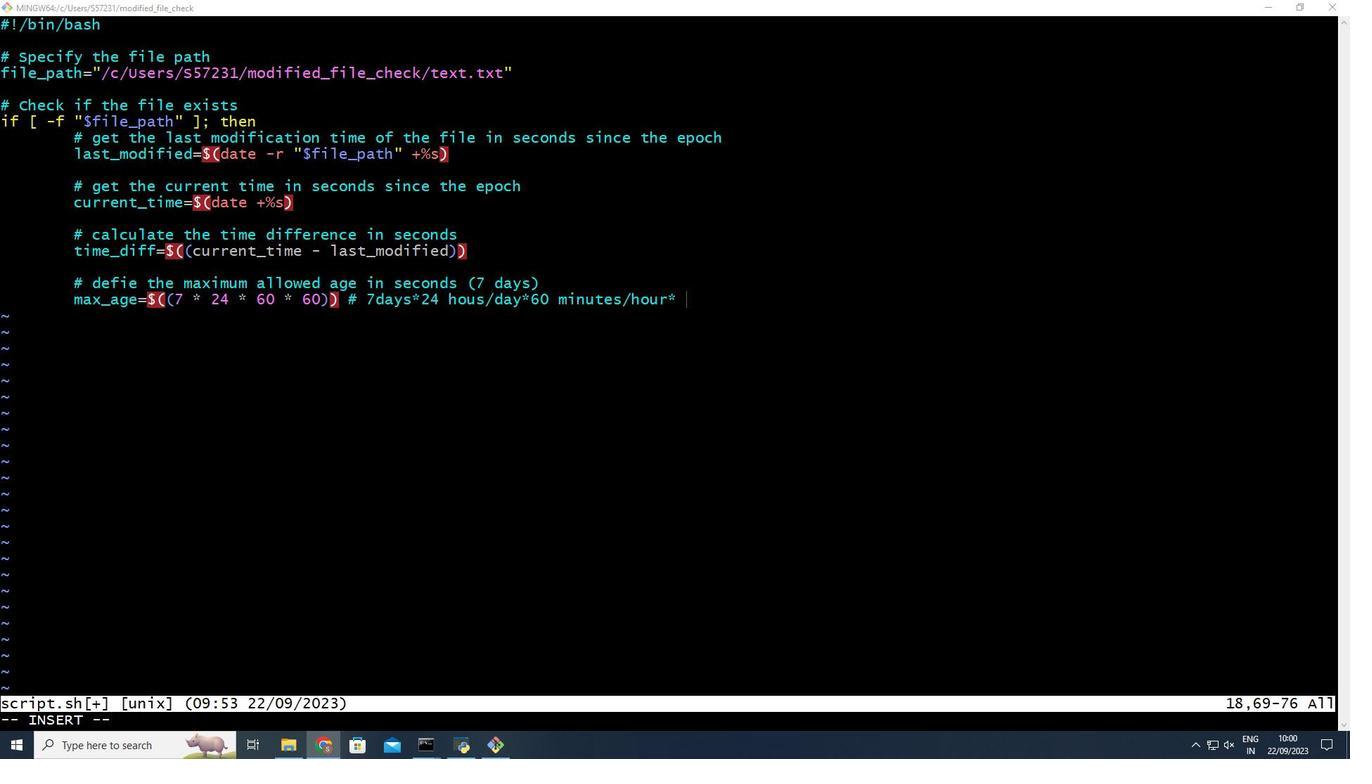 
Action: Mouse moved to (490, 737)
Screenshot: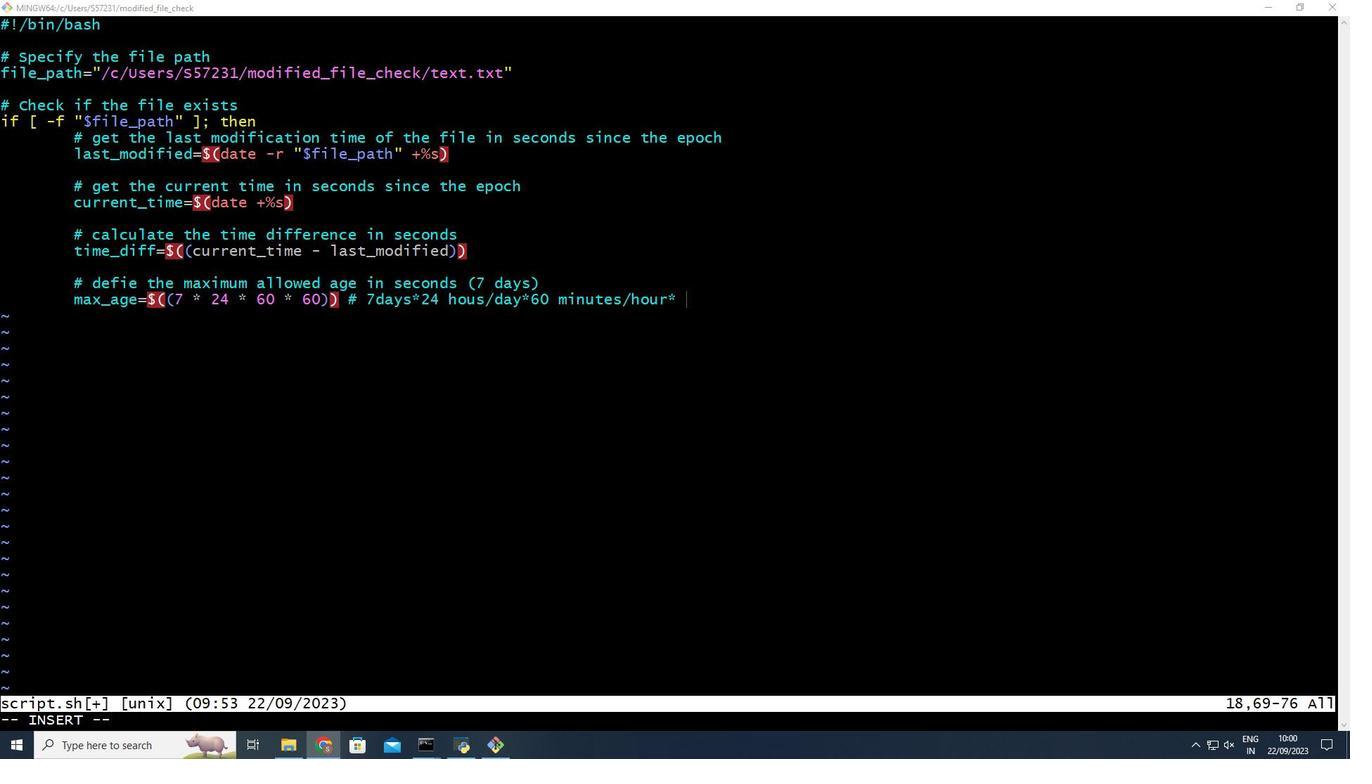 
Action: Mouse pressed left at (490, 737)
Screenshot: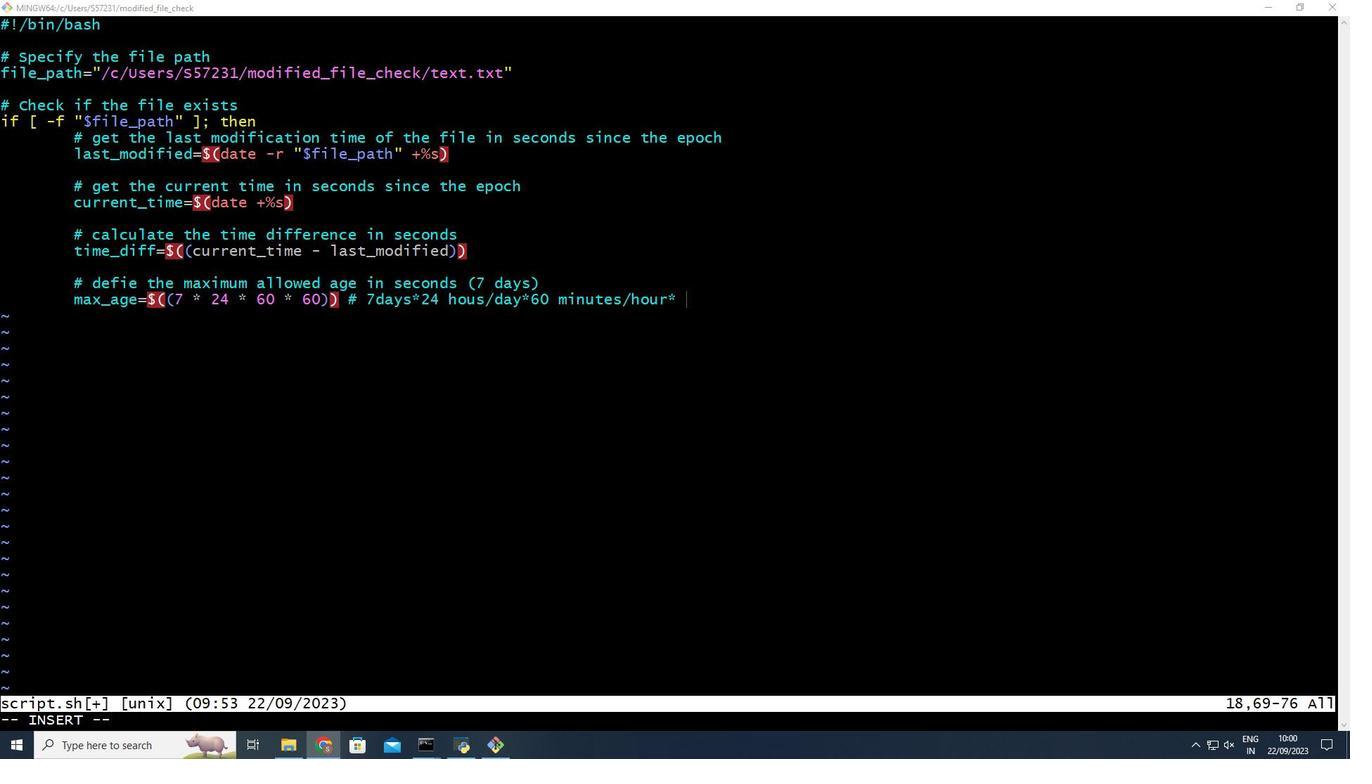 
Action: Mouse moved to (490, 737)
Screenshot: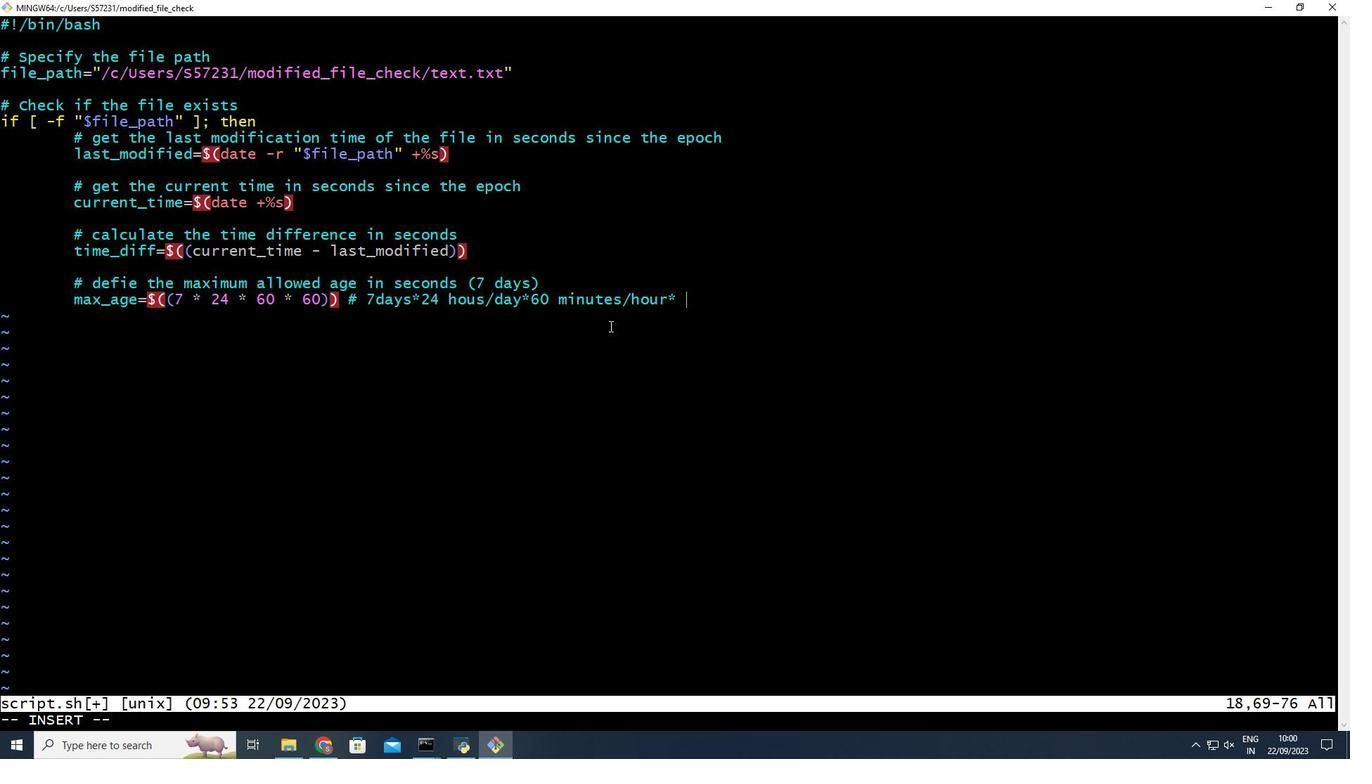 
Action: Mouse pressed left at (490, 737)
Screenshot: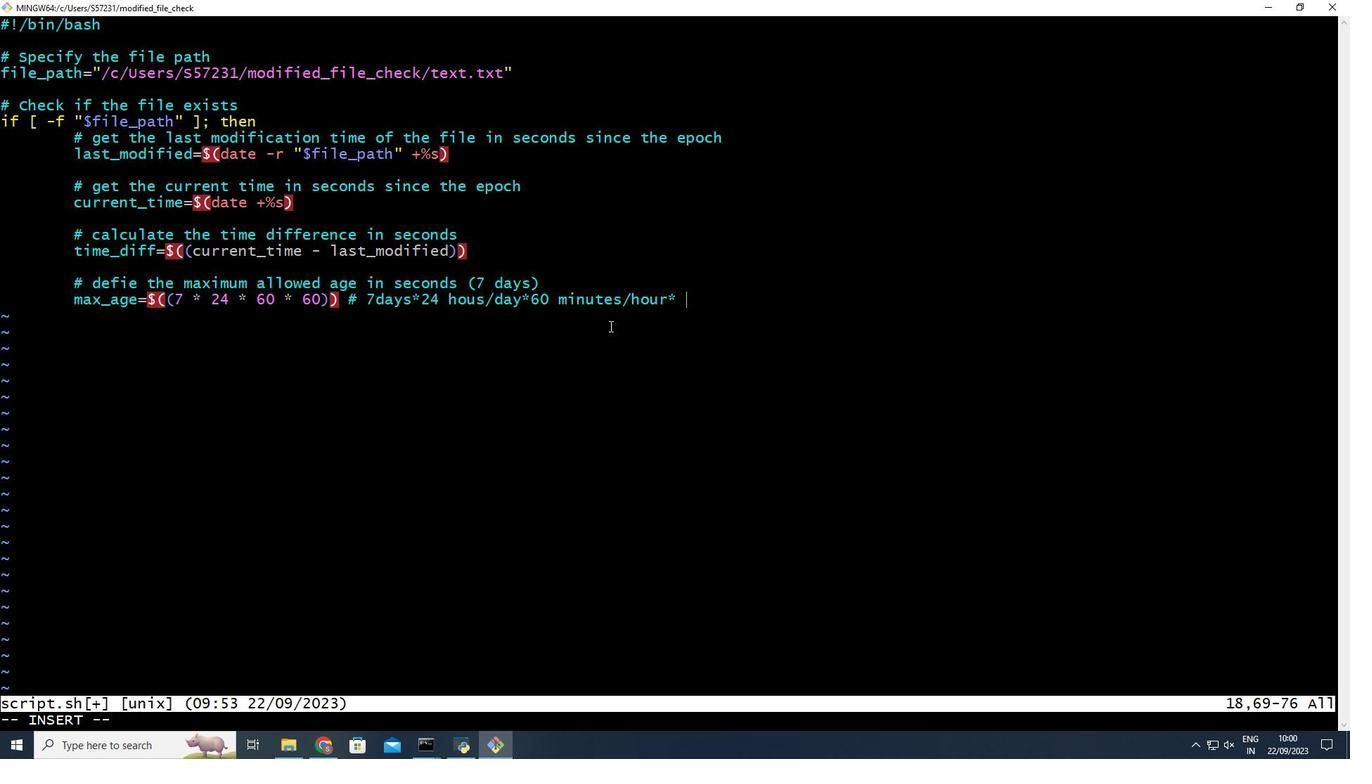 
Action: Mouse moved to (490, 737)
Screenshot: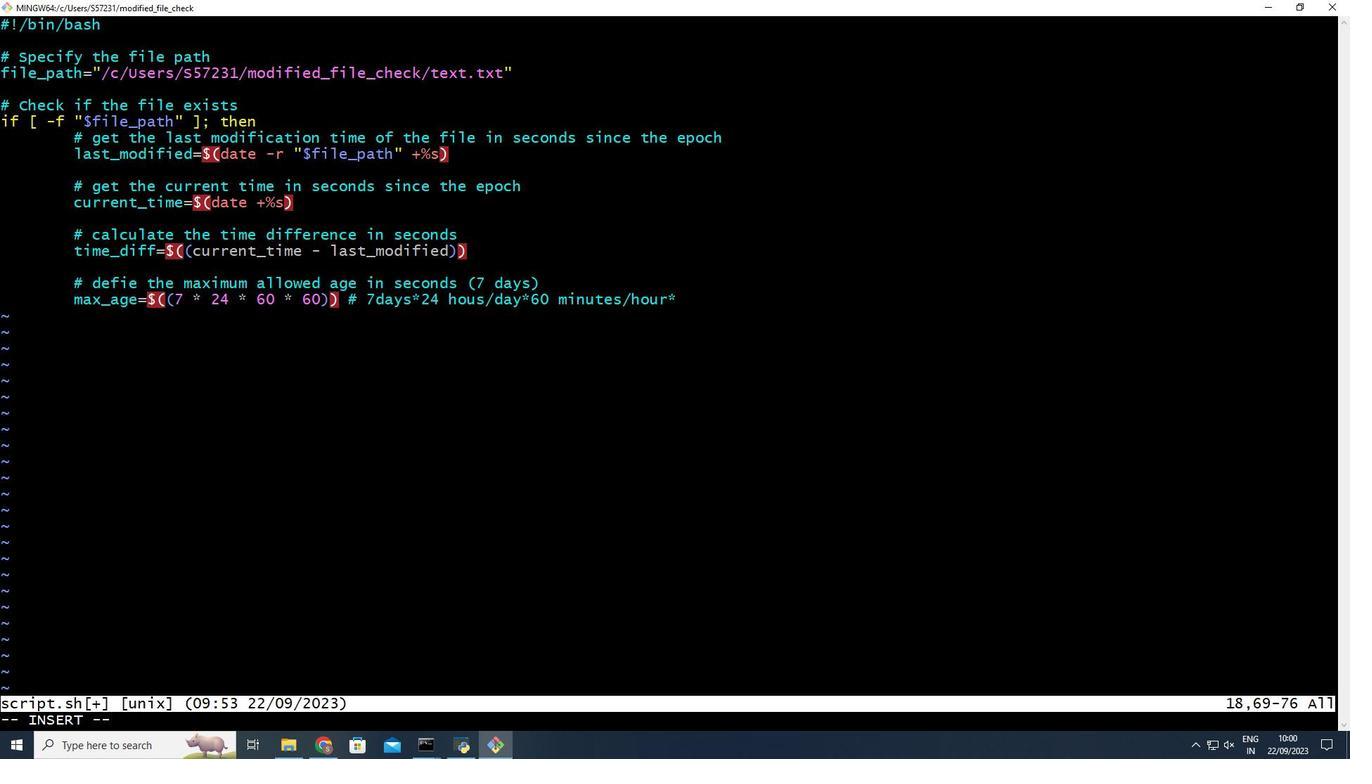 
Action: Key pressed 60<Key.space>minutes/<Key.backspace><Key.backspace><Key.backspace><Key.backspace><Key.backspace><Key.backspace><Key.backspace><Key.backspace>seconds/minute<Key.left><Key.left><Key.left><Key.left><Key.left><Key.left><Key.left><Key.left><Key.left><Key.left><Key.left><Key.left><Key.left><Key.left><Key.left><Key.left><Key.left><Key.left><Key.left><Key.left><Key.left><Key.left><Key.left><Key.left><Key.left><Key.right><Key.right><Key.right><Key.right><Key.right><Key.right><Key.right><Key.right><Key.right><Key.right><Key.right><Key.right><Key.right><Key.right><Key.right><Key.right><Key.right><Key.right><Key.right><Key.right><Key.right><Key.right><Key.right><Key.right><Key.right>
Screenshot: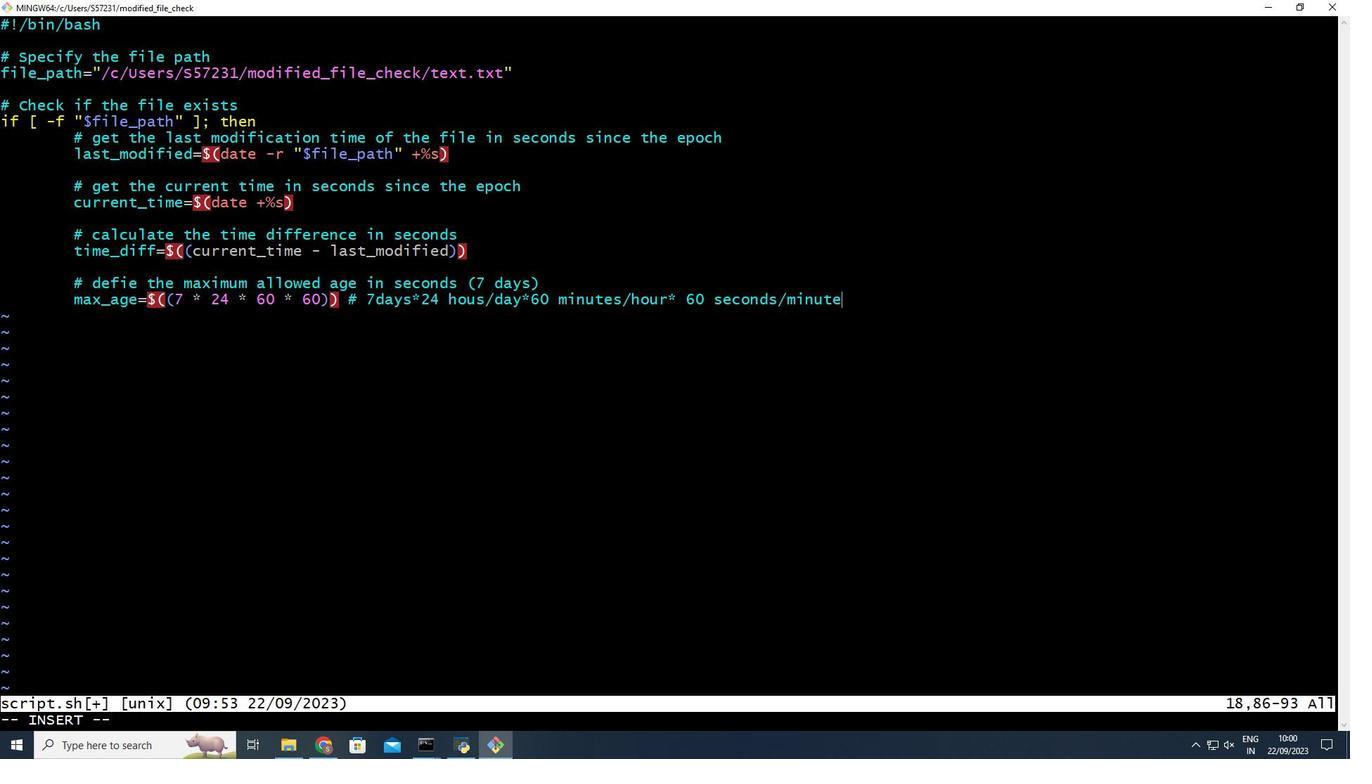 
Action: Mouse moved to (490, 737)
Screenshot: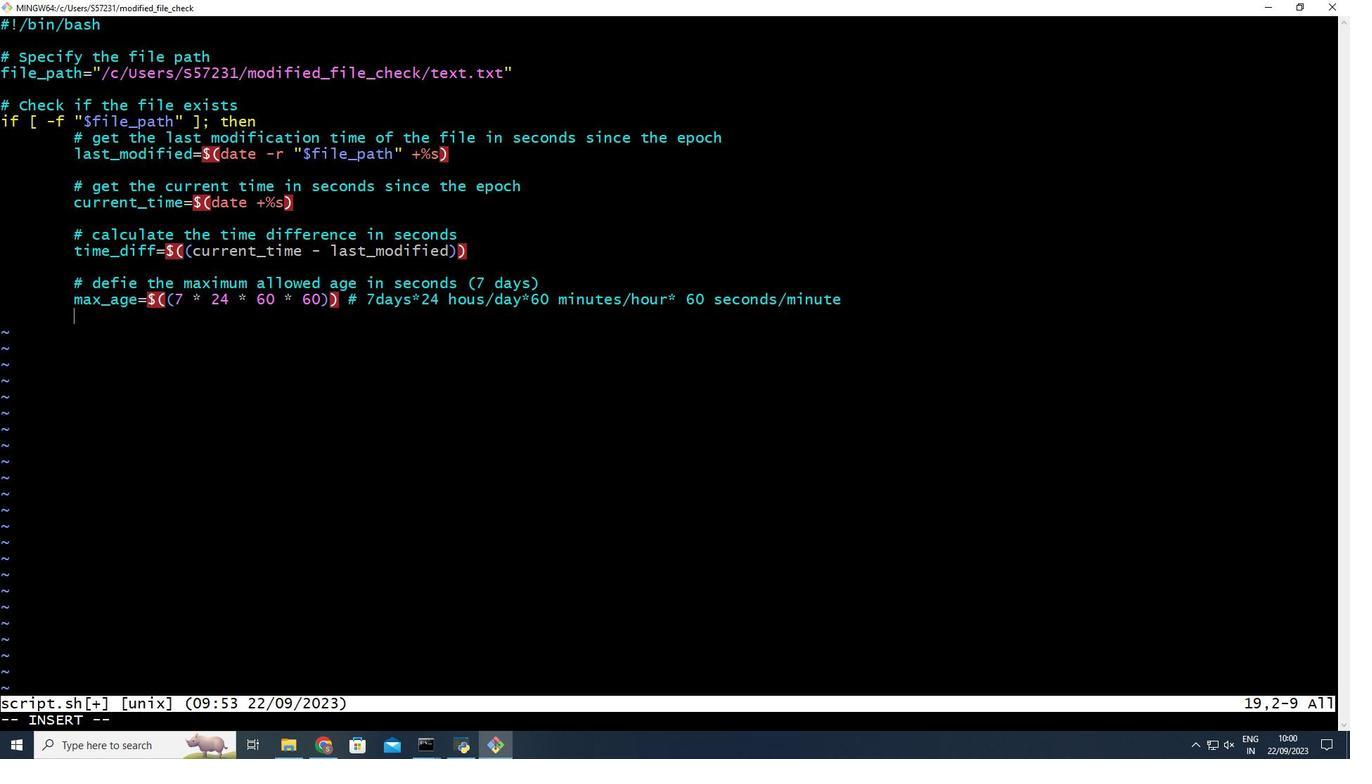 
Action: Key pressed <Key.enter>
Screenshot: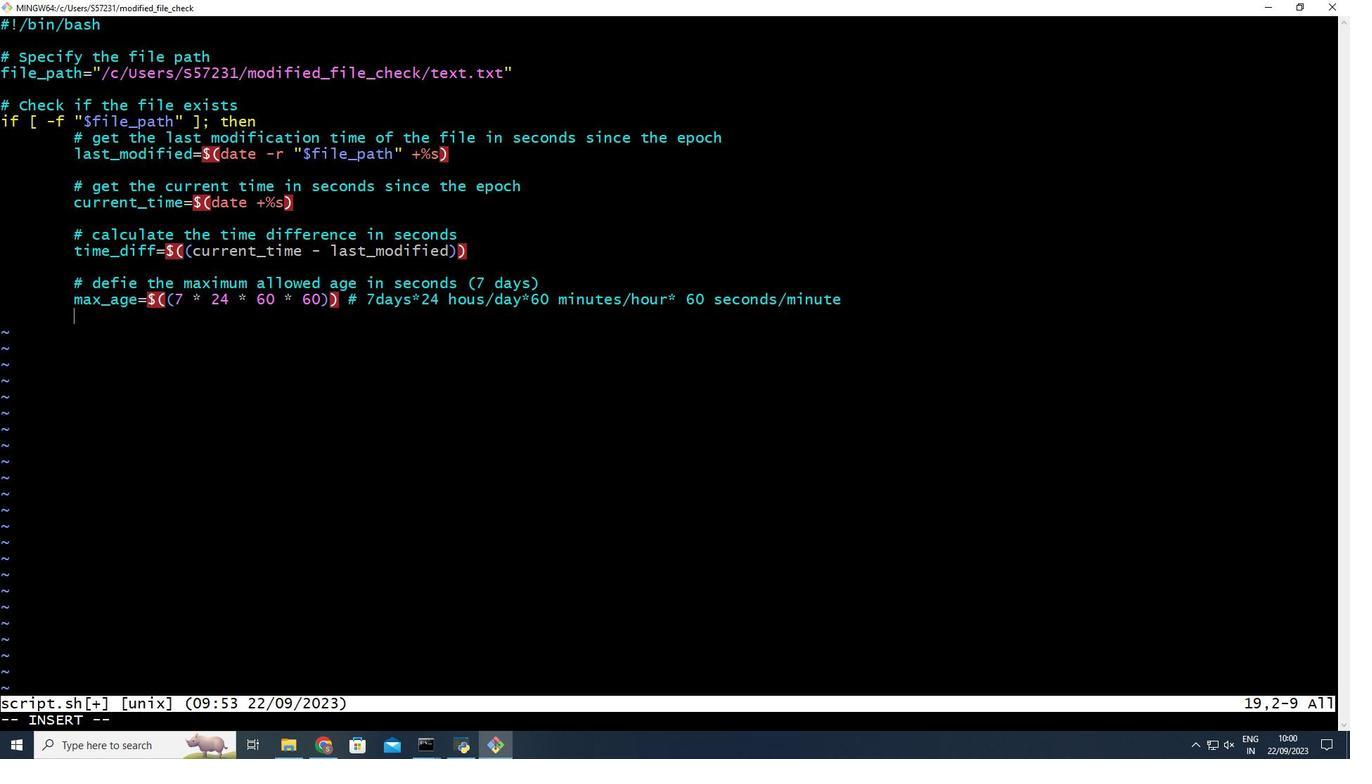 
Action: Mouse moved to (490, 737)
Screenshot: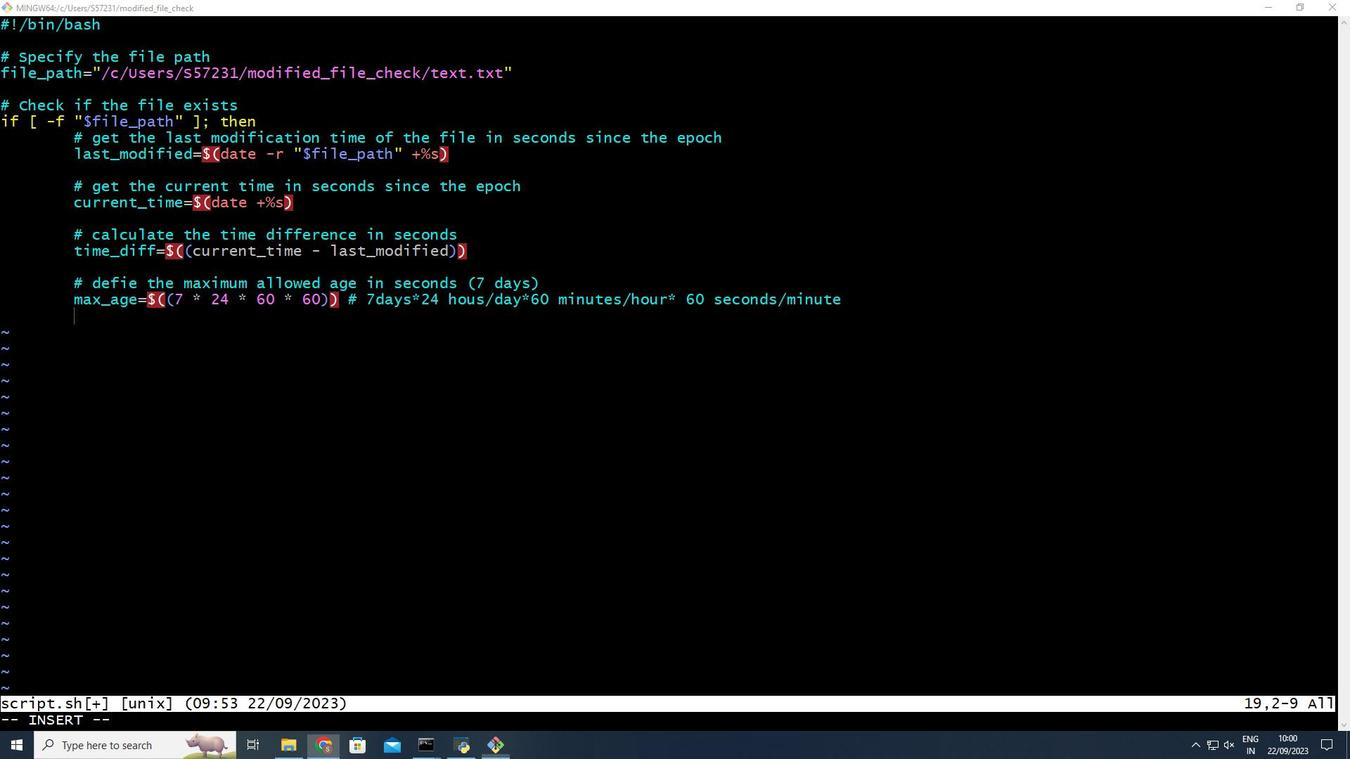 
Action: Mouse pressed left at (490, 737)
Screenshot: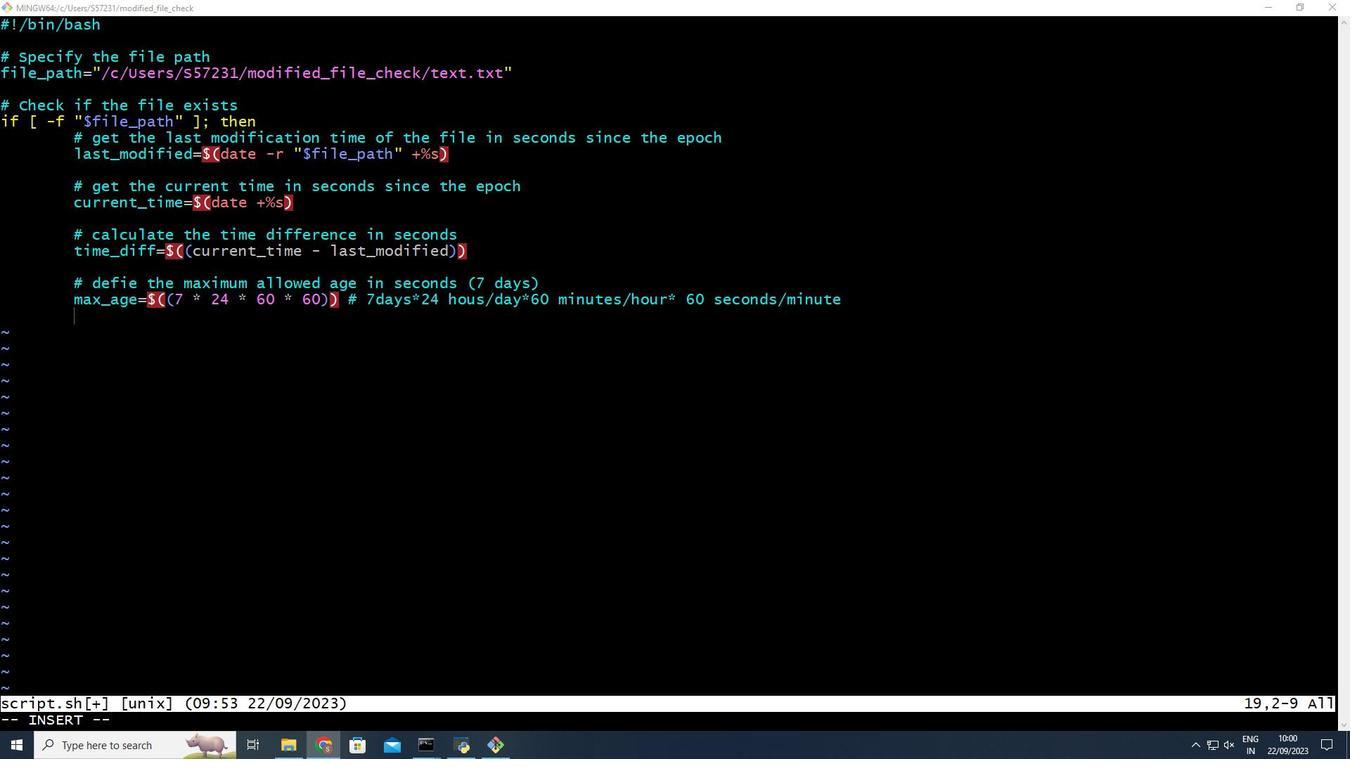 
Action: Mouse moved to (490, 737)
Screenshot: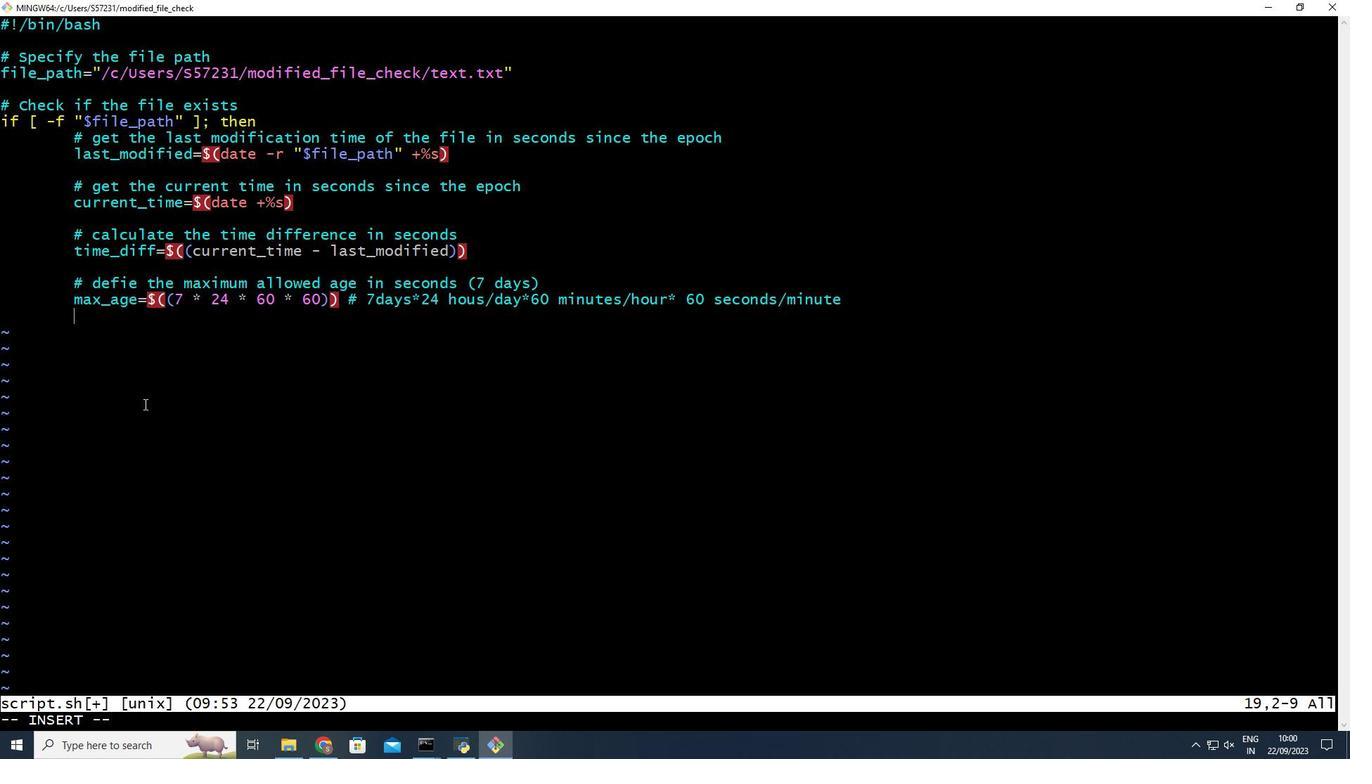 
Action: Mouse pressed left at (490, 737)
Screenshot: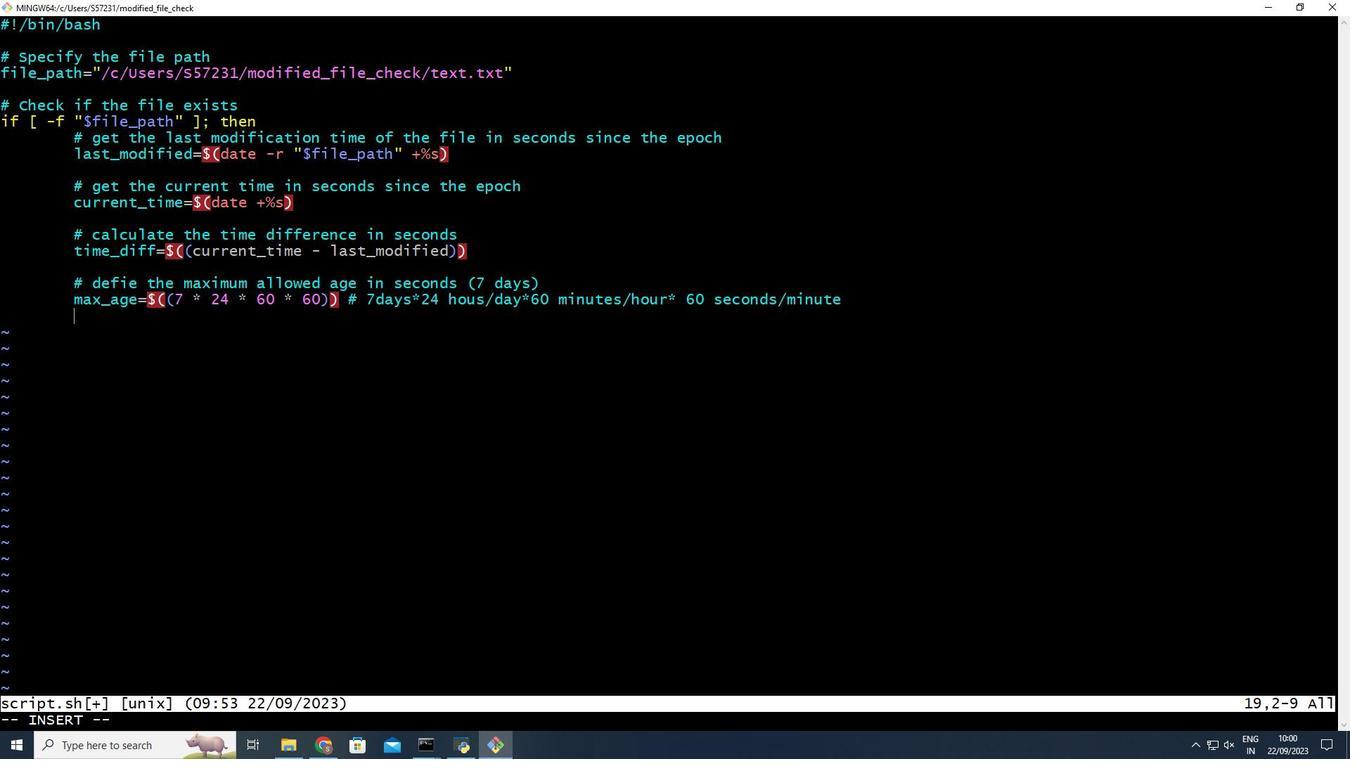 
Action: Mouse moved to (490, 737)
Screenshot: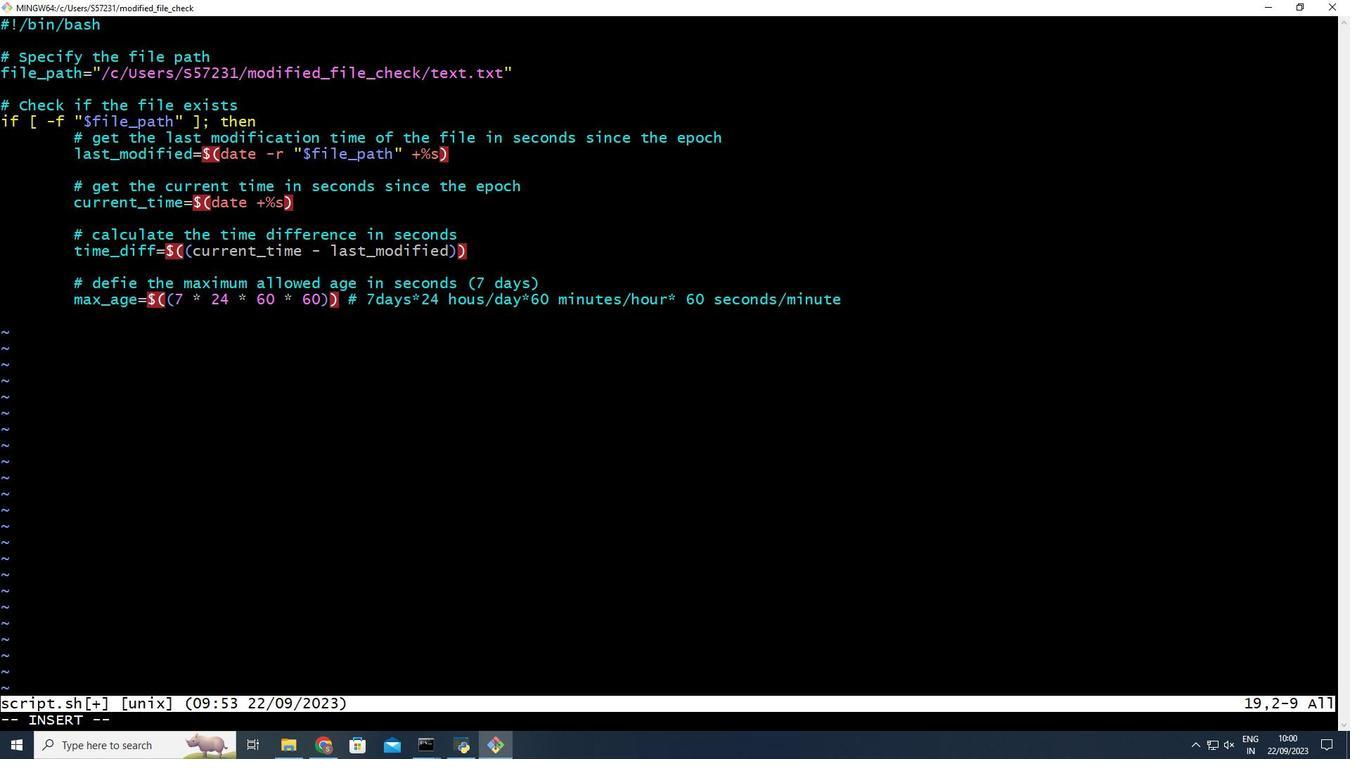 
Action: Mouse scrolled (490, 737) with delta (0, 0)
Screenshot: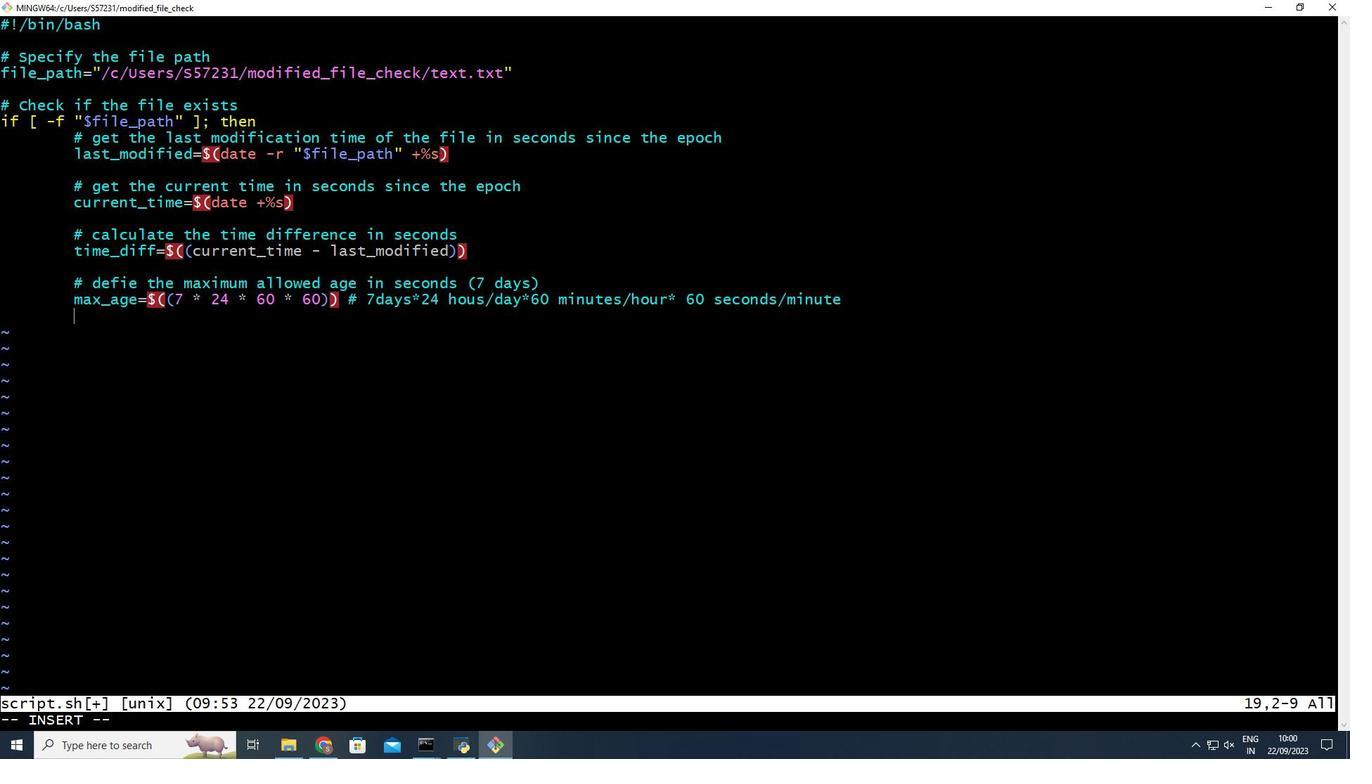 
Action: Key pressed <Key.enter><Key.shift_r>#<Key.space>checl<Key.space><Key.backspace><Key.backspace>k<Key.space>if<Key.space>the<Key.space>file<Key.space>has<Key.space>been<Key.space>modified<Key.space>within<Key.space>the<Key.space>last<Key.space>7<Key.space>days<Key.space>and<Key.space>is<Key.space>not<Key.space>empty<Key.enter><Key.backspace><Key.backspace>if<Key.space>[<Key.space><Key.shift_r>'<Key.backspace><Key.shift_r>"<Key.shift_r><Key.shift_r><Key.shift_r><Key.shift_r><Key.shift_r><Key.shift_r><Key.shift_r><Key.shift_r><Key.shift_r><Key.shift_r><Key.shift_r><Key.shift_r><Key.shift_r><Key.shift_r><Key.shift_r><Key.shift_r><Key.shift_r>$time<Key.shift_r>_diff<Key.shift_r>"<Key.space>-le<Key.space><Key.shift_r>"<Key.shift_r>$max<Key.shift_r><Key.shift_r>_age<Key.shift_r>"<Key.space>]<Key.space><Key.shift_r>&&<Key.space>[<Key.space>-s<Key.space><Key.shift_r>"<Key.shift_r>$file<Key.shift_r>_ath<Key.backspace><Key.backspace><Key.backspace>a<Key.backspace>path<Key.shift_r><Key.shift_r><Key.shift_r><Key.shift_r><Key.shift_r><Key.shift_r>"<Key.space>];<Key.space>then<Key.enter>echo<Key.space><Key.shift_r>"<Key.shift_r>The<Key.space>file<Key.space>has<Key.space>been<Key.space>modified<Key.space>within<Key.space>the<Key.space>last<Key.space>7<Key.space>days<Key.space>and<Key.space>is<Key.space>not<Key.space>empty.<Key.shift_r>"<Key.enter><Key.backspace>else<Key.enter>echo<Key.space><Key.shift_r>'<Key.shift_r><Key.backspace><Key.shift_r>"<Key.shift_r>The<Key.space>file<Key.space>has<Key.space>been<Key.space>modi<Key.left><Key.left><Key.left><Key.left><Key.left><Key.left><Key.left><Key.left><Key.left><Key.left><Key.space>not<Key.right><Key.right><Key.right><Key.right><Key.right><Key.right><Key.right><Key.right><Key.right><Key.right>fied<Key.space>within<Key.space>the<Key.space>last<Key.space>7<Key.space>days<Key.space>p<Key.backspace>or<Key.space>is<Key.space>empy<Key.backspace>ty.<Key.shift_r>'<Key.shift_r><Key.backspace><Key.shift_r>"<Key.enter><Key.backspace>fi<Key.enter><Key.backspace>else<Key.enter>echo<Key.space><Key.shift_r><Key.shift_r><Key.shift_r><Key.shift_r><Key.shift_r><Key.shift_r>"<Key.shift_r>File<Key.space>not<Key.space>found.<Key.shift_r>"<Key.enter><Key.backspace>fi<Key.enter><Key.esc><Key.shift_r>:wq<Key.shift_r>!<Key.enter>cn<Key.backspace>hmod<Key.space>+x<Key.space>script.sh<Key.enter>./script.sh<Key.enter>v<Key.backspace>
Screenshot: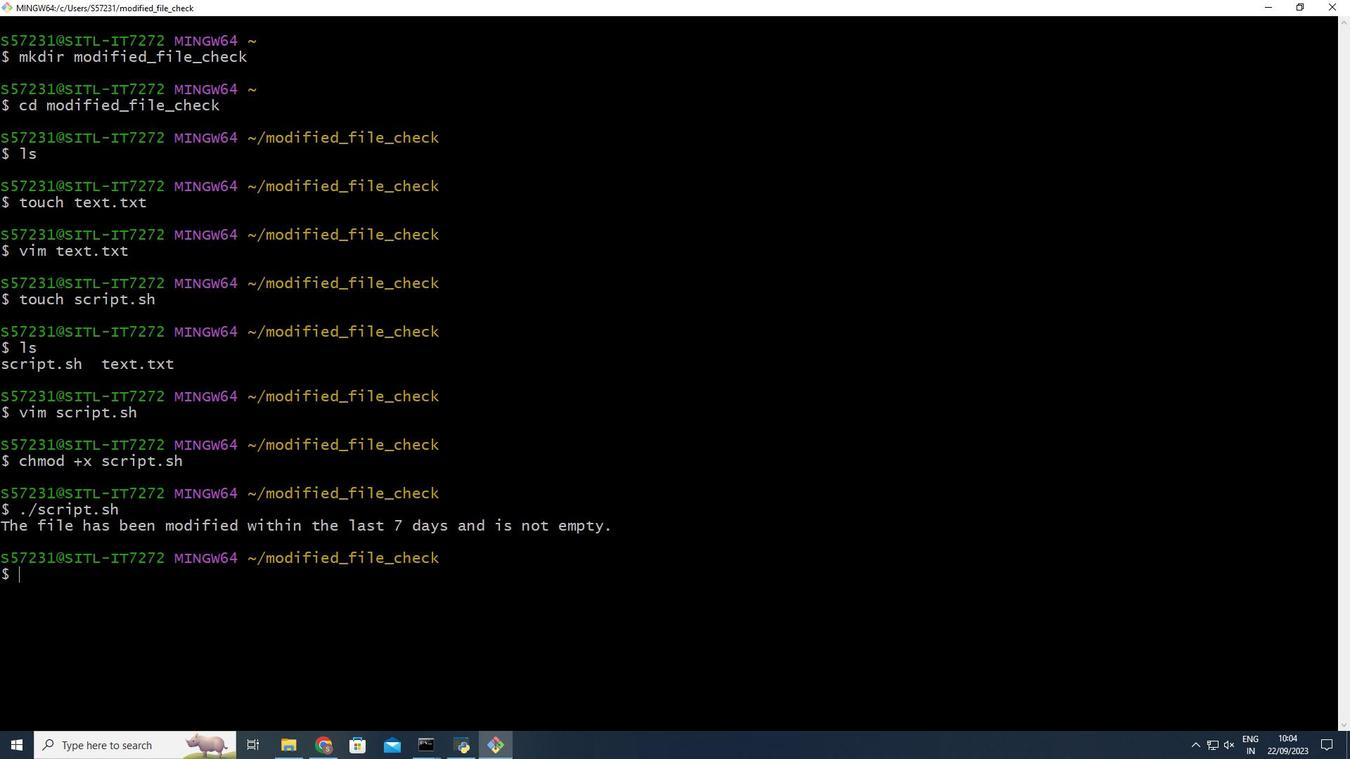 
Action: Mouse scrolled (490, 737) with delta (0, 0)
Screenshot: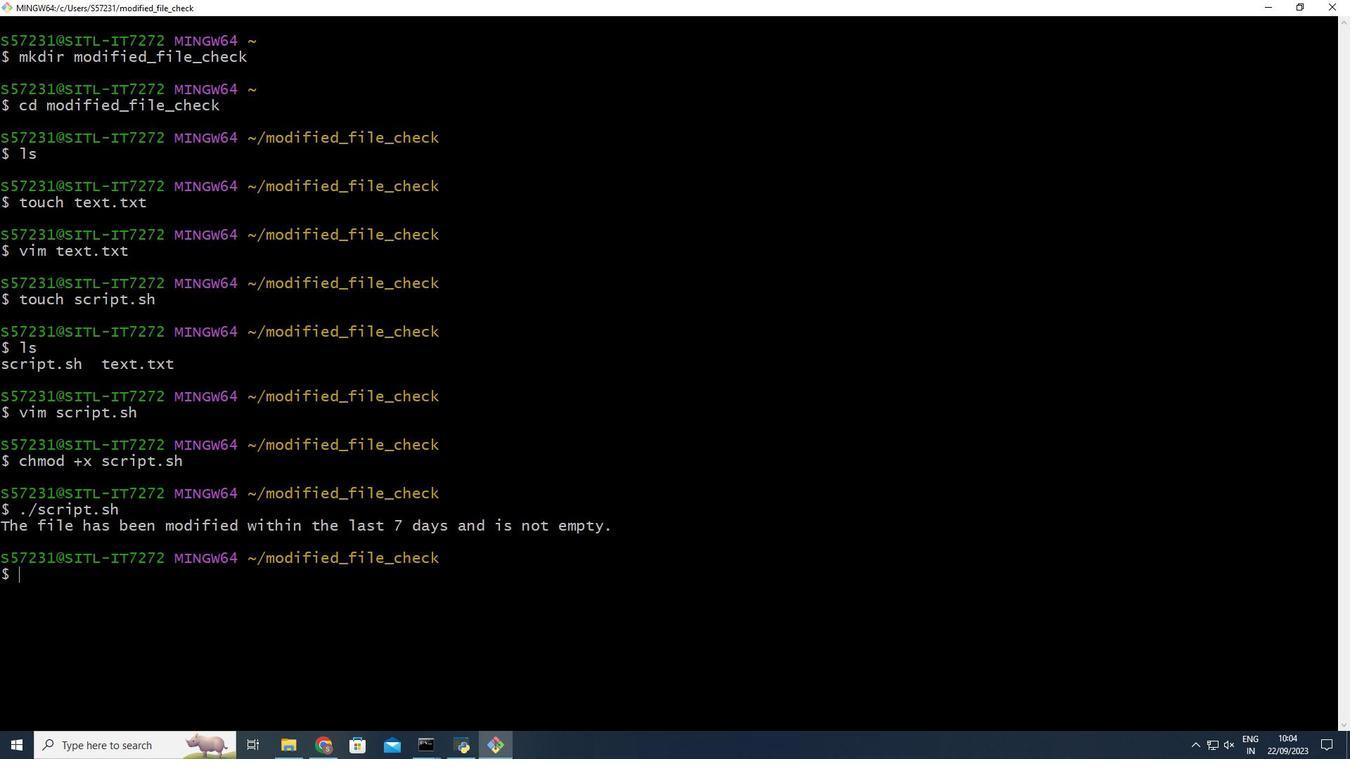 
Action: Mouse scrolled (490, 737) with delta (0, 0)
Screenshot: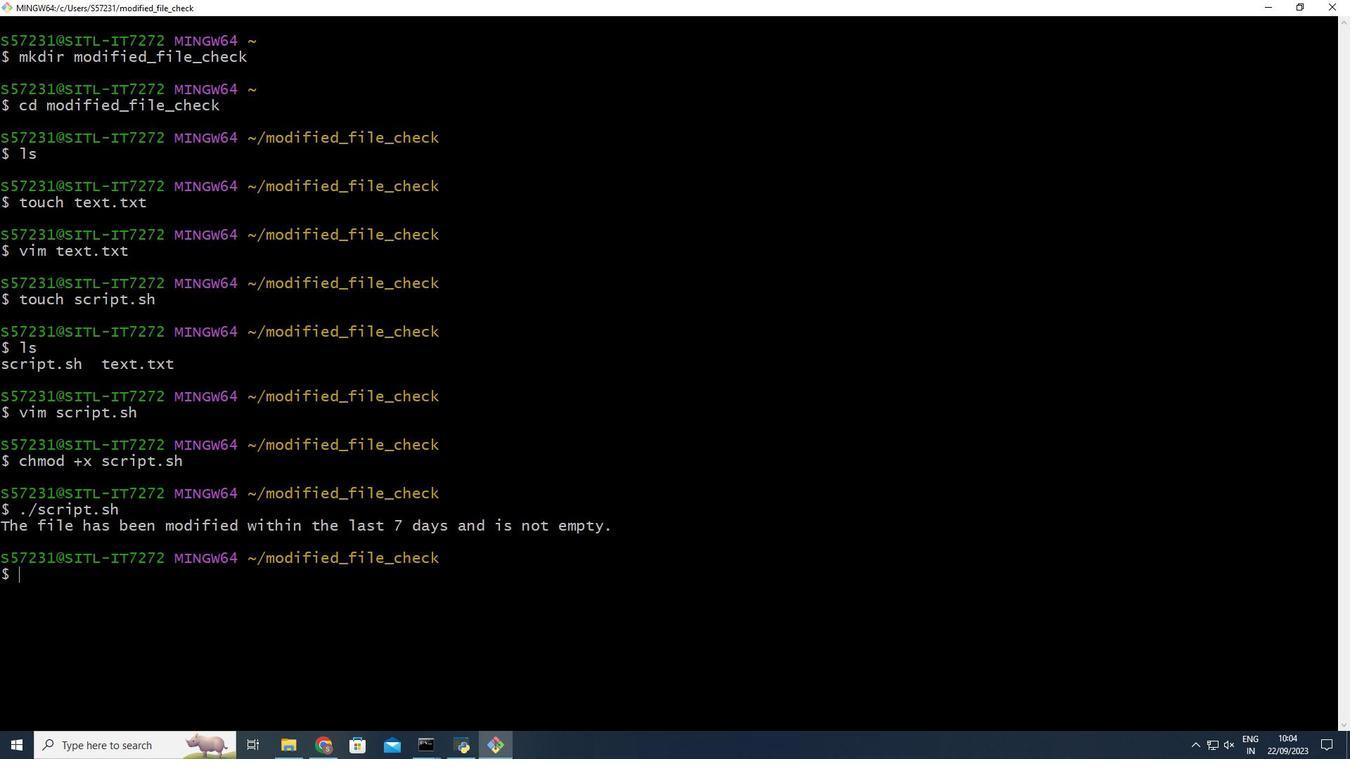 
Action: Mouse scrolled (490, 737) with delta (0, 0)
Screenshot: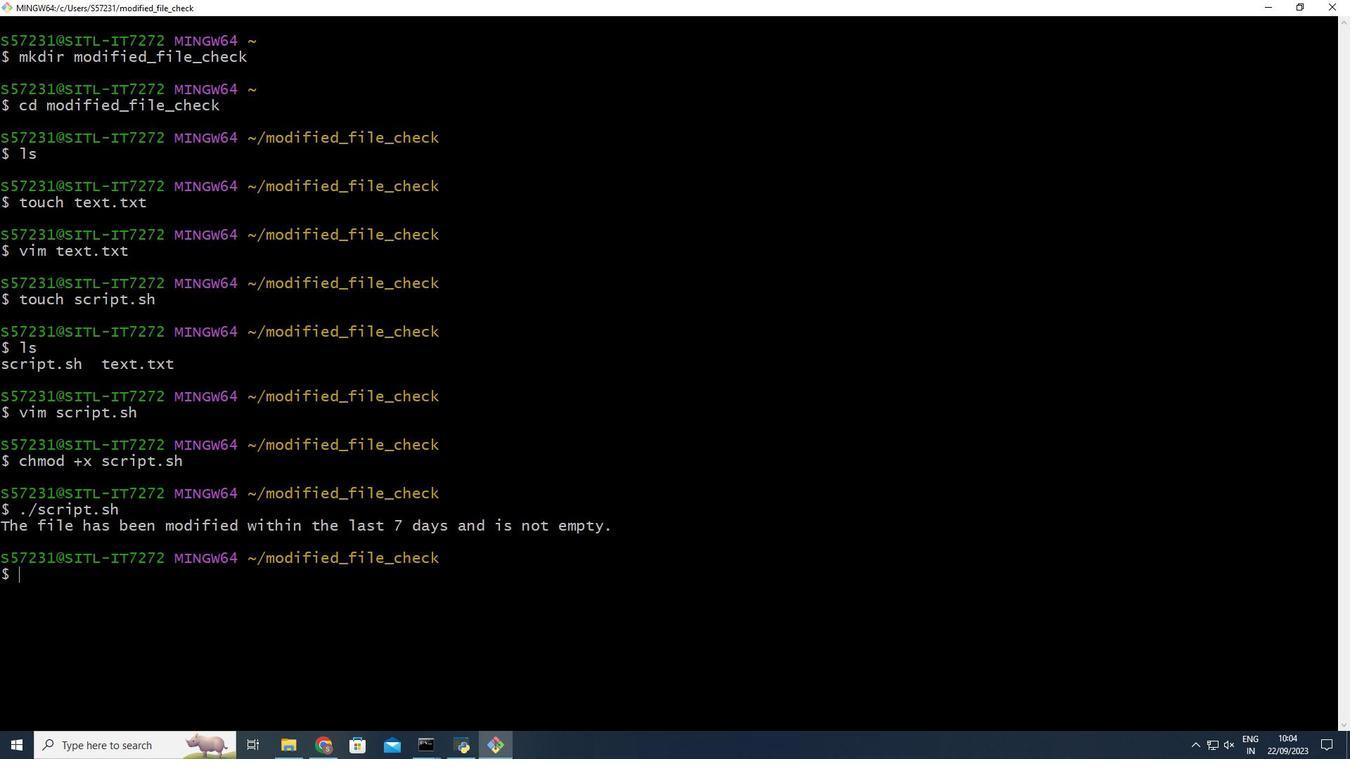 
Action: Mouse scrolled (490, 737) with delta (0, 0)
Screenshot: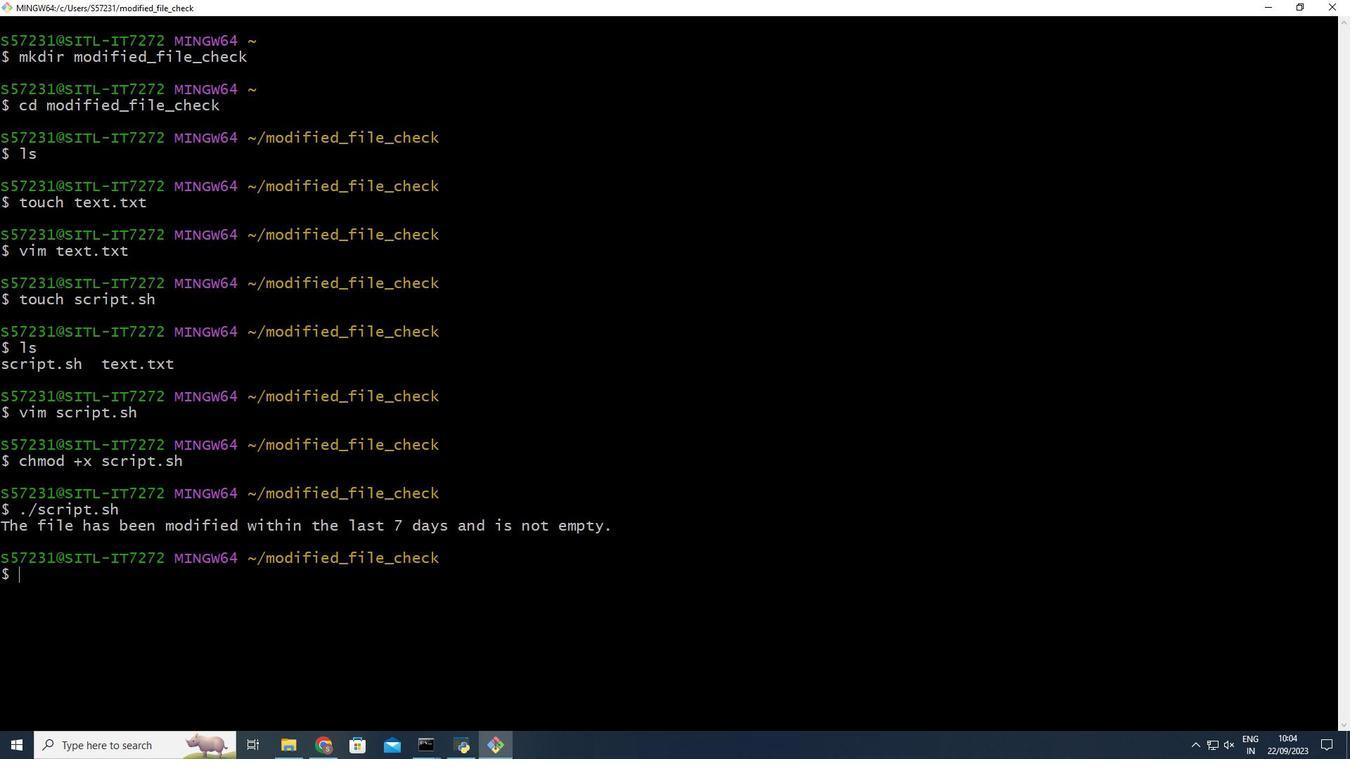 
Action: Mouse scrolled (490, 737) with delta (0, 0)
Screenshot: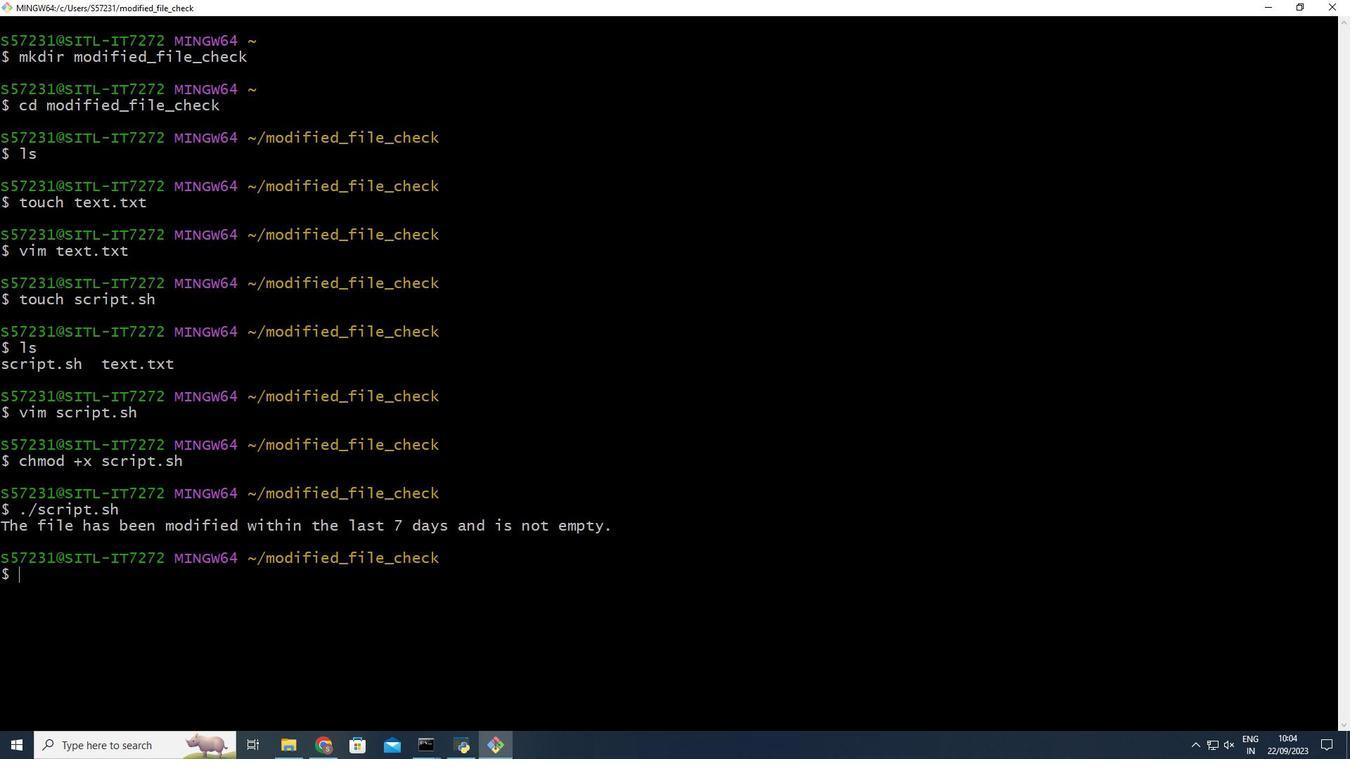 
Action: Mouse scrolled (490, 737) with delta (0, 0)
Screenshot: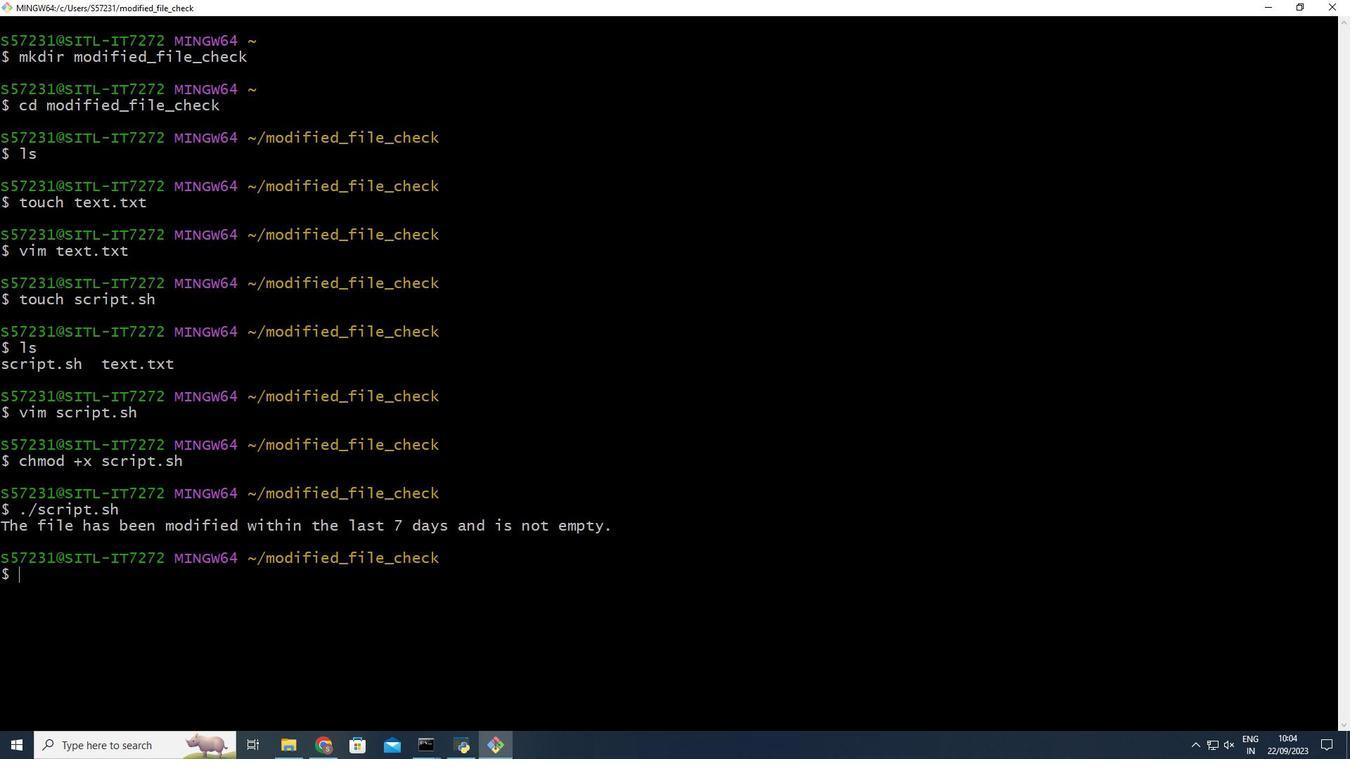 
Action: Key pressed touch<Key.space>
Screenshot: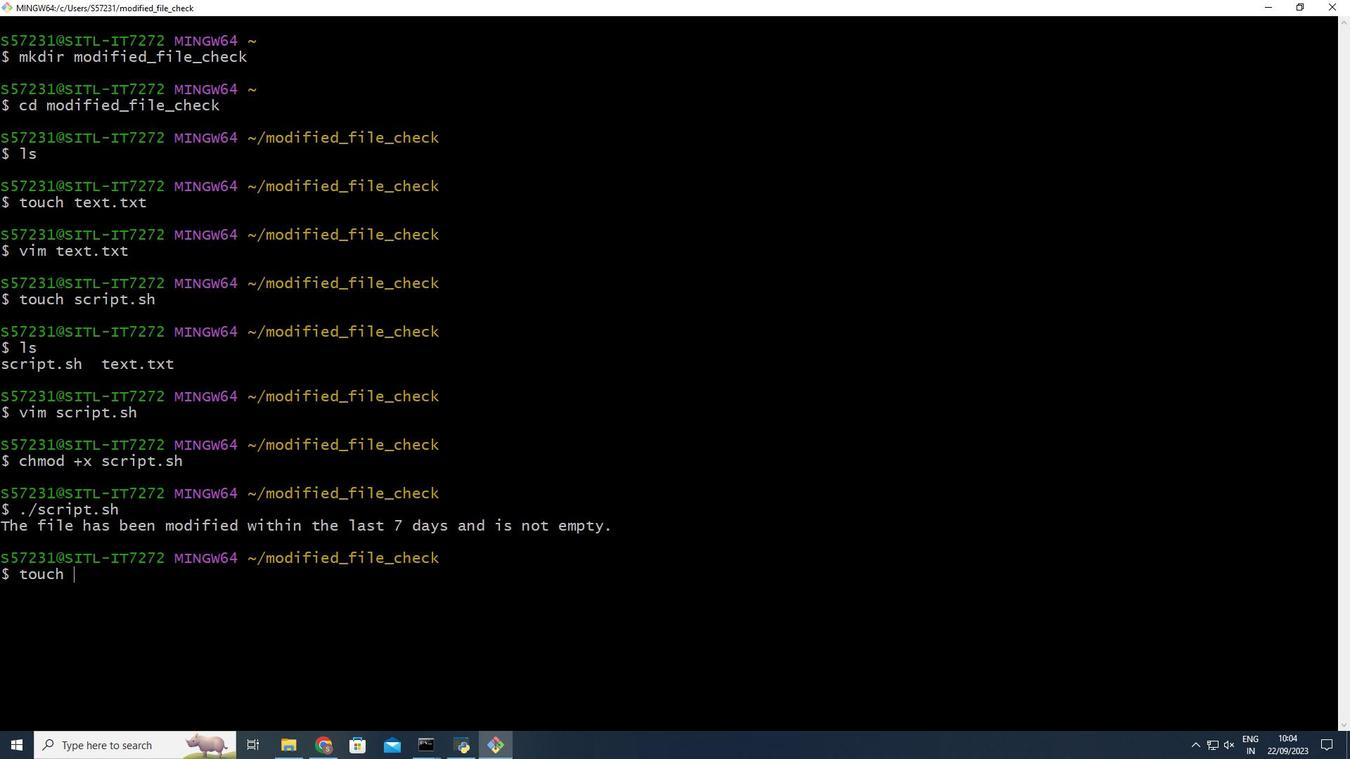
Action: Mouse scrolled (490, 737) with delta (0, 0)
Screenshot: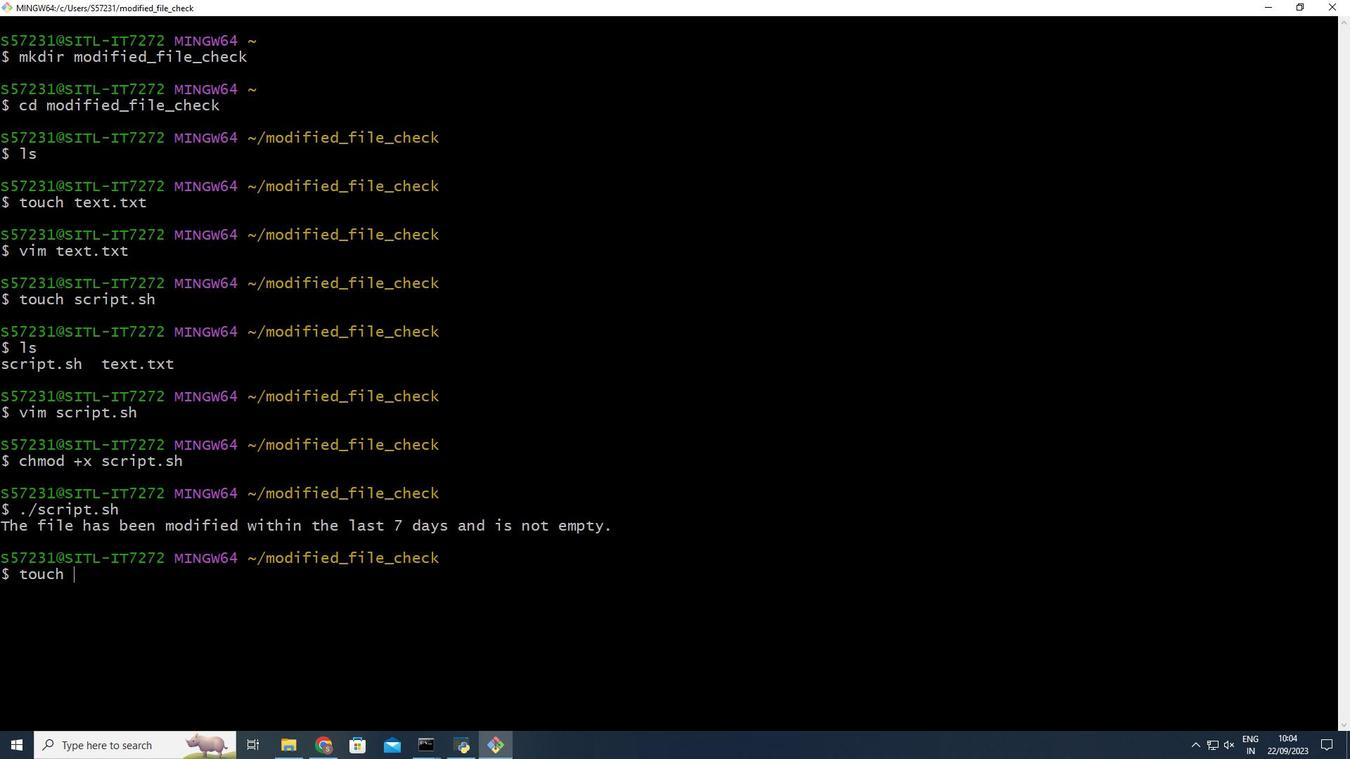 
Action: Mouse scrolled (490, 737) with delta (0, 0)
Screenshot: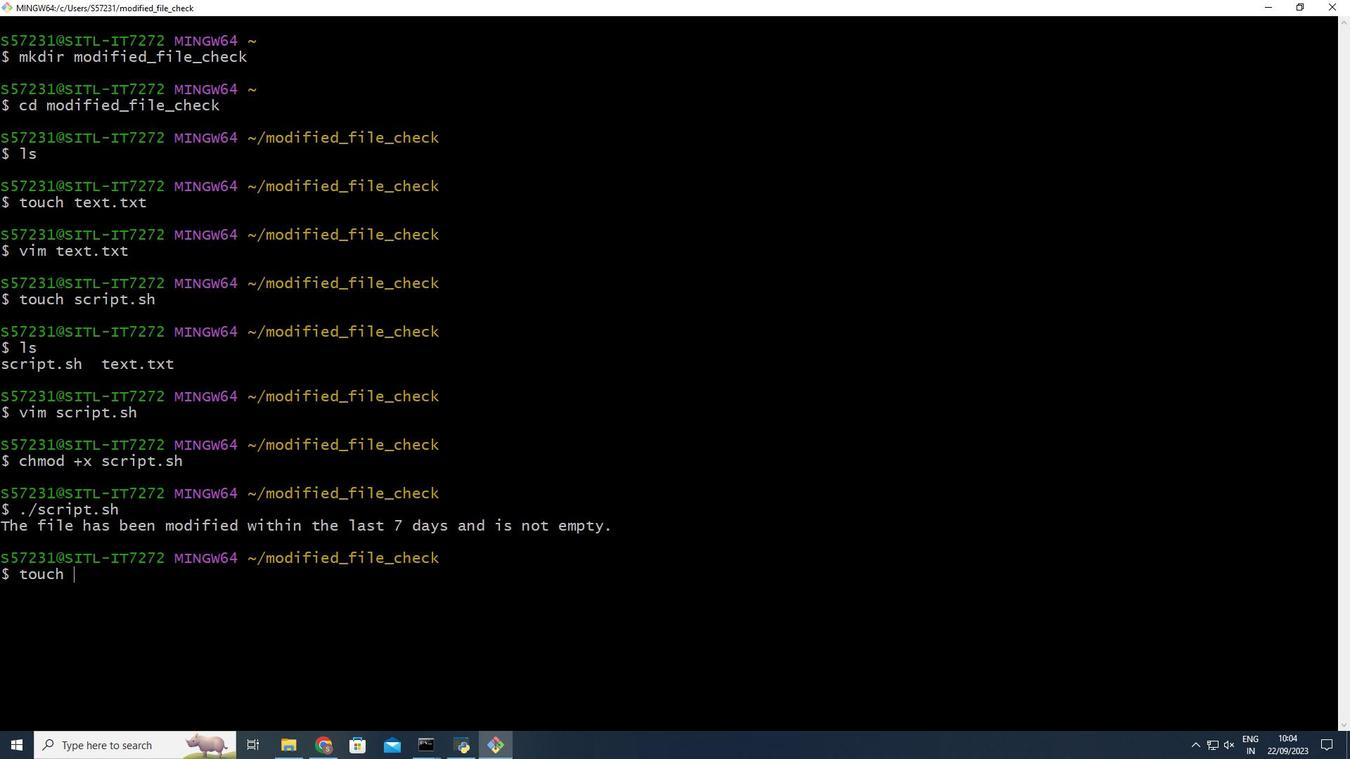 
Action: Mouse scrolled (490, 737) with delta (0, 0)
Screenshot: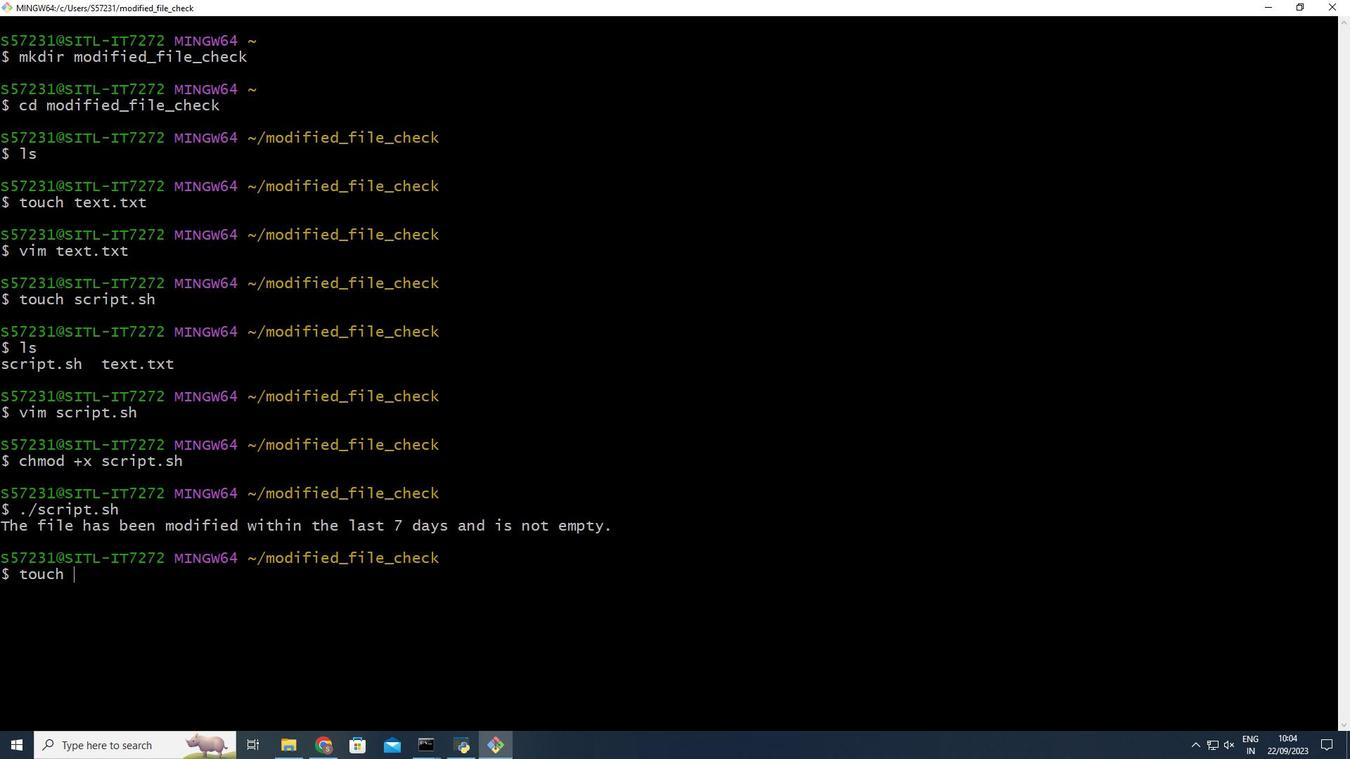 
Action: Mouse scrolled (490, 737) with delta (0, 0)
Screenshot: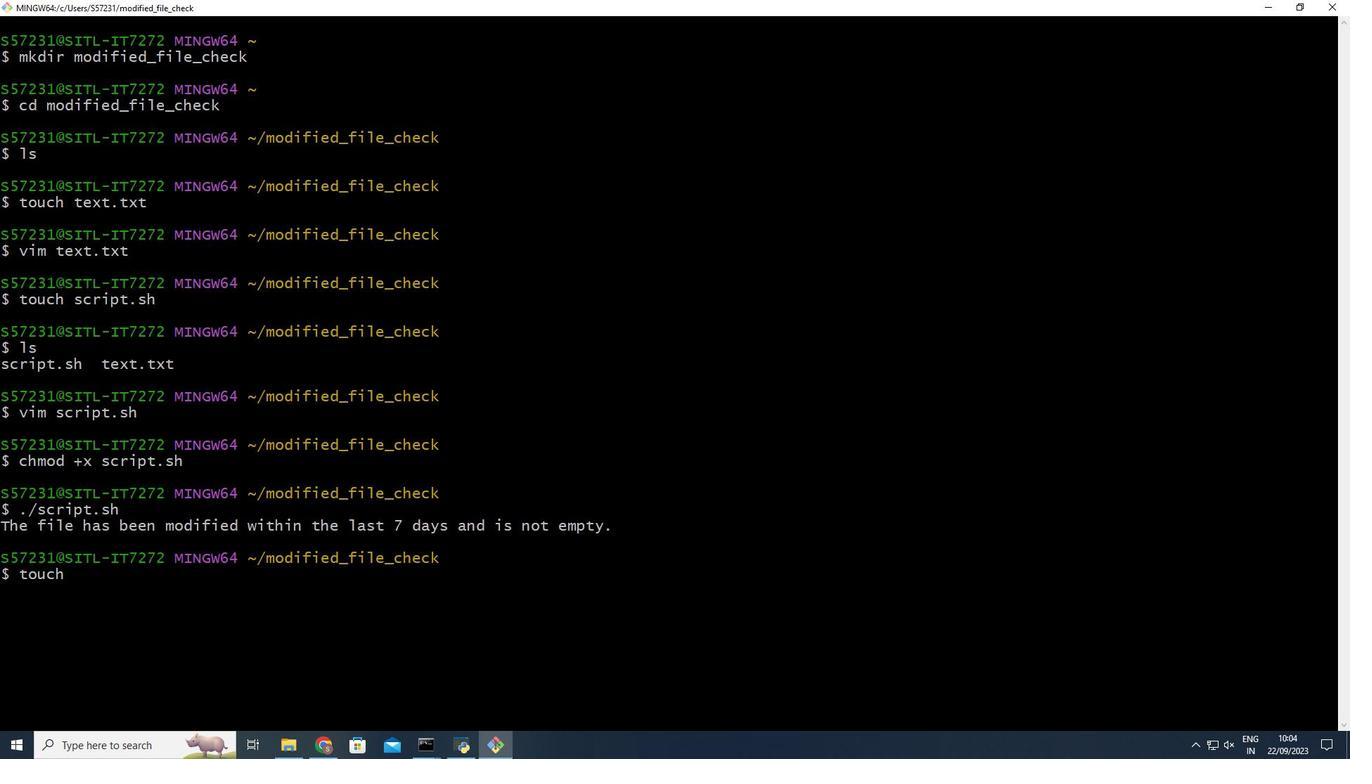 
Action: Mouse scrolled (490, 737) with delta (0, 0)
Screenshot: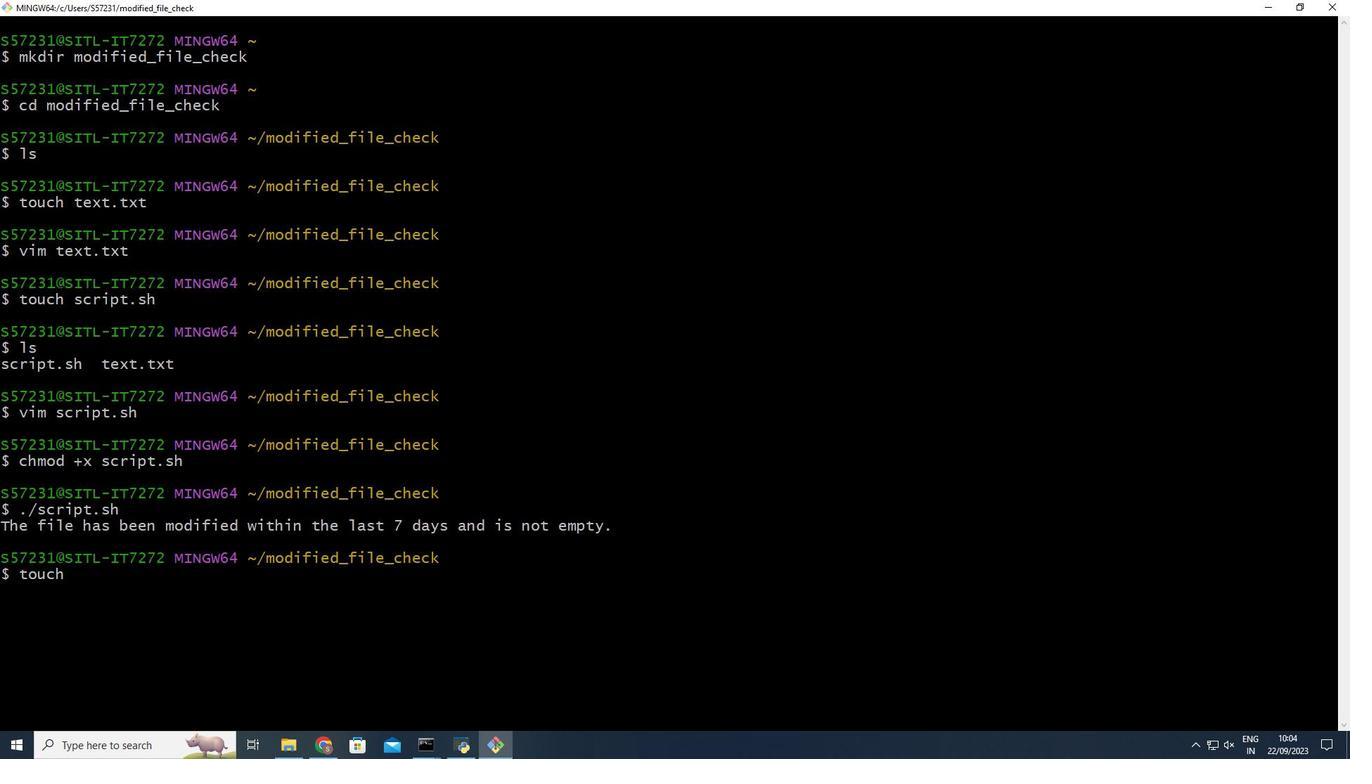 
Action: Key pressed modify.<Key.backspace><Key.shift_r>_file.<Key.backspace><Key.backspace><Key.backspace><Key.backspace><Key.backspace><Key.backspace><Key.backspace><Key.backspace><Key.backspace><Key.backspace><Key.backspace><Key.backspace><Key.backspace><Key.space>textfole<Key.backspace><Key.backspace><Key.backspace>ile2.txt<Key.enter>cat<Key.space>textfile2.txt<Key.enter>vom<Key.backspace><Key.backspace>im<Key.space>script.sh<Key.enter>i<Key.up><Key.up><Key.up><Key.up><Key.up><Key.up><Key.up><Key.up><Key.up><Key.up><Key.up><Key.up><Key.up><Key.up><Key.up><Key.up><Key.up><Key.up><Key.up><Key.up><Key.up><Key.right><Key.right><Key.right><Key.up><Key.up><Key.up><Key.up><Key.right><Key.right><Key.right><Key.right><Key.right><Key.right><Key.right><Key.right><Key.right><Key.right><Key.right><Key.right><Key.right><Key.right><Key.right><Key.right><Key.right><Key.right><Key.right><Key.right><Key.right><Key.right><Key.right><Key.right><Key.right><Key.right><Key.right><Key.right><Key.right><Key.right><Key.right><Key.right><Key.right><Key.right><Key.right><Key.right><Key.right><Key.right><Key.right><Key.right><Key.right>file2<Key.down><Key.down><Key.down><Key.down><Key.down><Key.down><Key.down><Key.down><Key.down><Key.down><Key.down><Key.down><Key.down><Key.down><Key.down><Key.down><Key.esc><Key.shift_r>:wq<Key.shift_r><Key.shift_r><Key.shift_r><Key.shift_r>!<Key.enter>chmod<Key.space>+x<Key.space>script.sh<Key.enter>./script.sh<Key.enter>
Screenshot: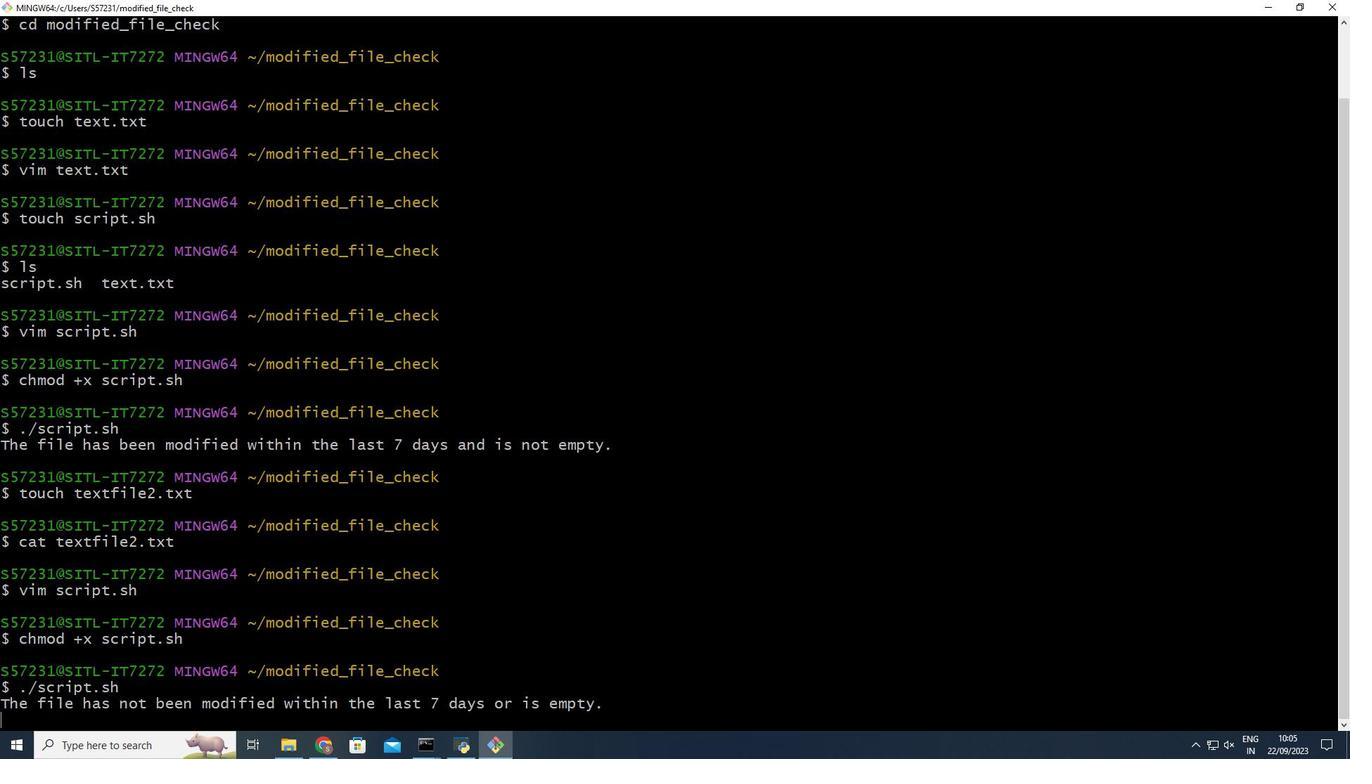 
